Task: See all articles on security & compliance.
Action: Mouse moved to (64, 556)
Screenshot: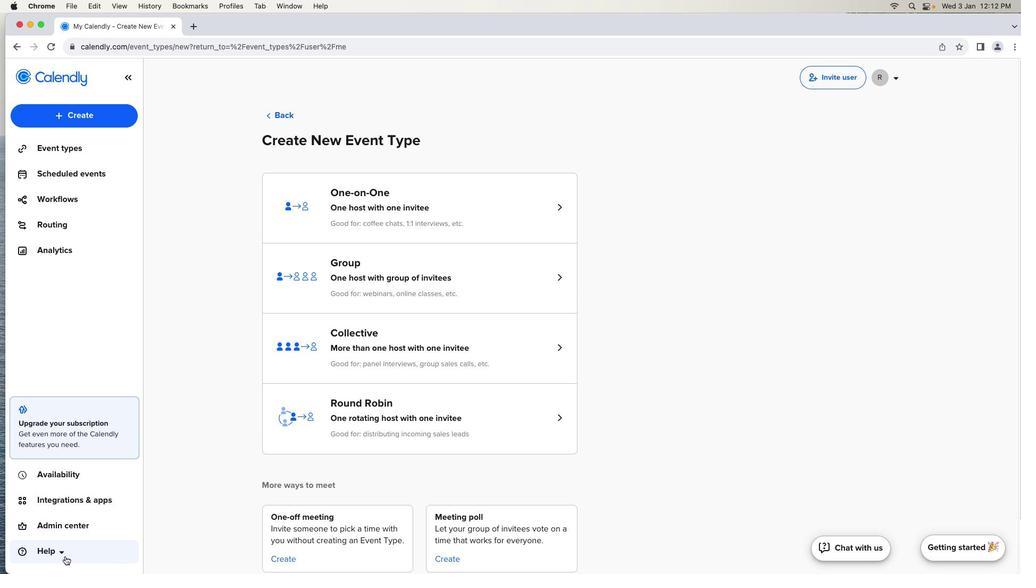 
Action: Mouse pressed left at (64, 556)
Screenshot: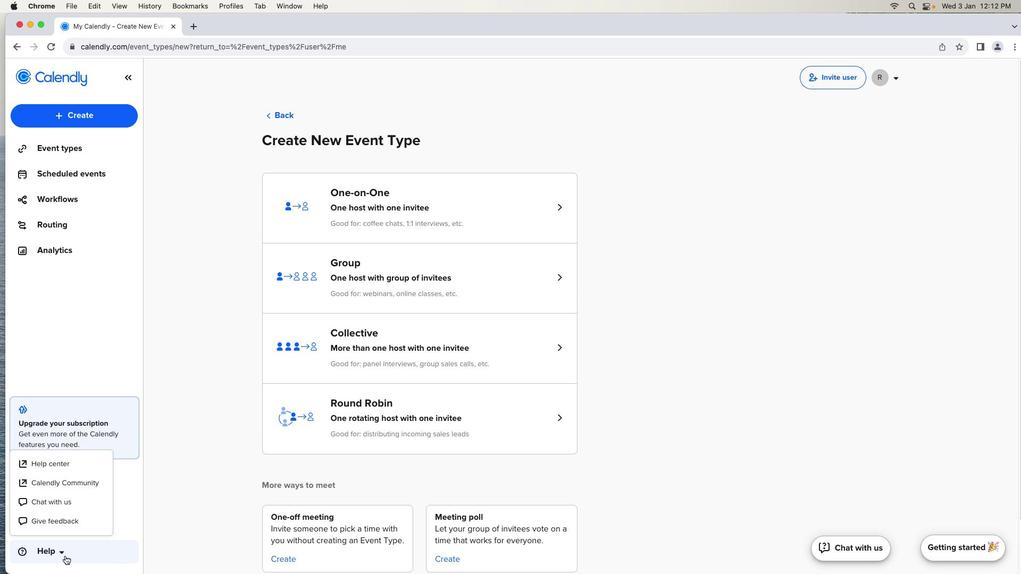 
Action: Mouse moved to (55, 466)
Screenshot: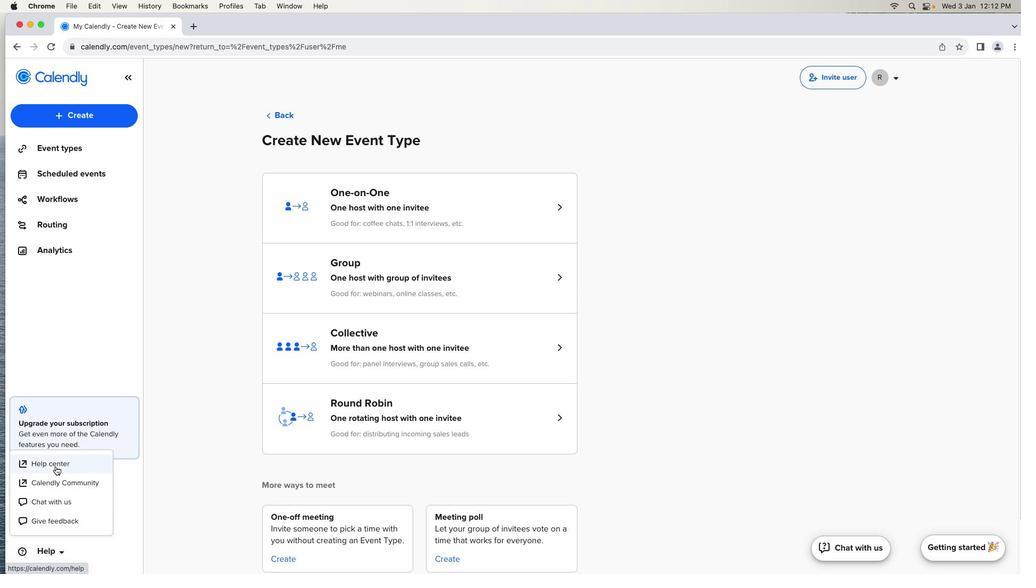 
Action: Mouse pressed left at (55, 466)
Screenshot: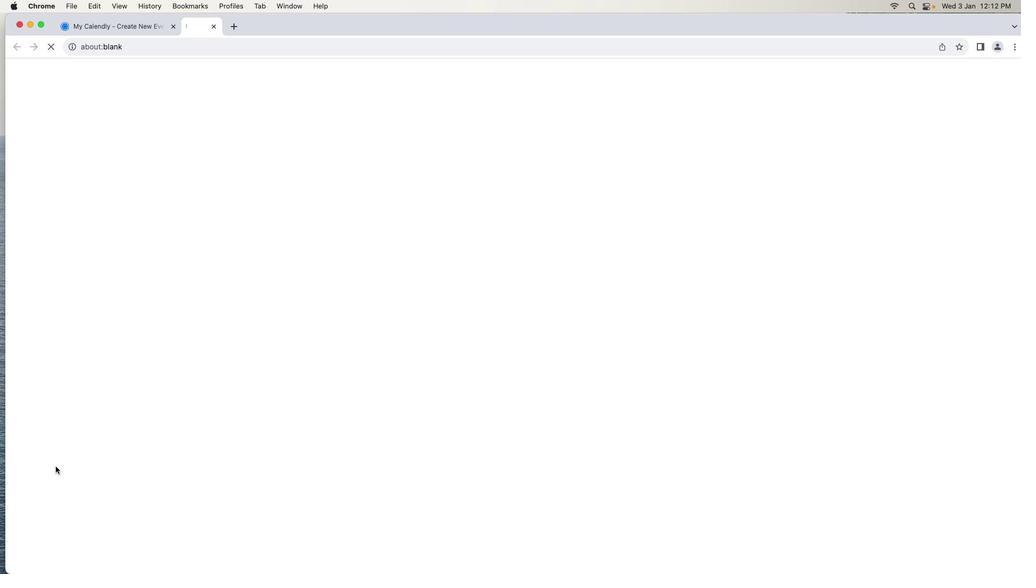 
Action: Mouse moved to (189, 445)
Screenshot: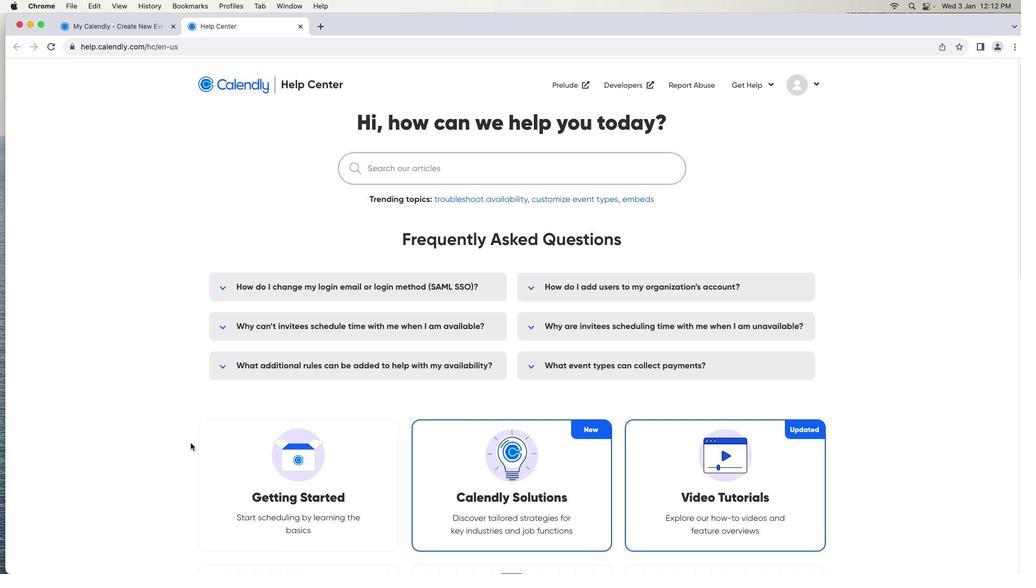 
Action: Mouse scrolled (189, 445) with delta (0, 0)
Screenshot: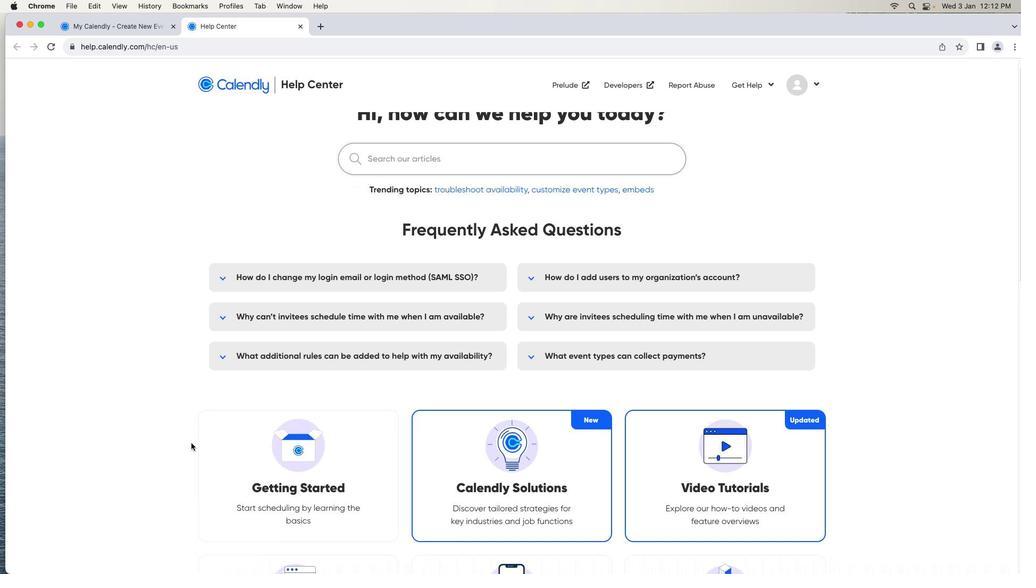 
Action: Mouse moved to (189, 444)
Screenshot: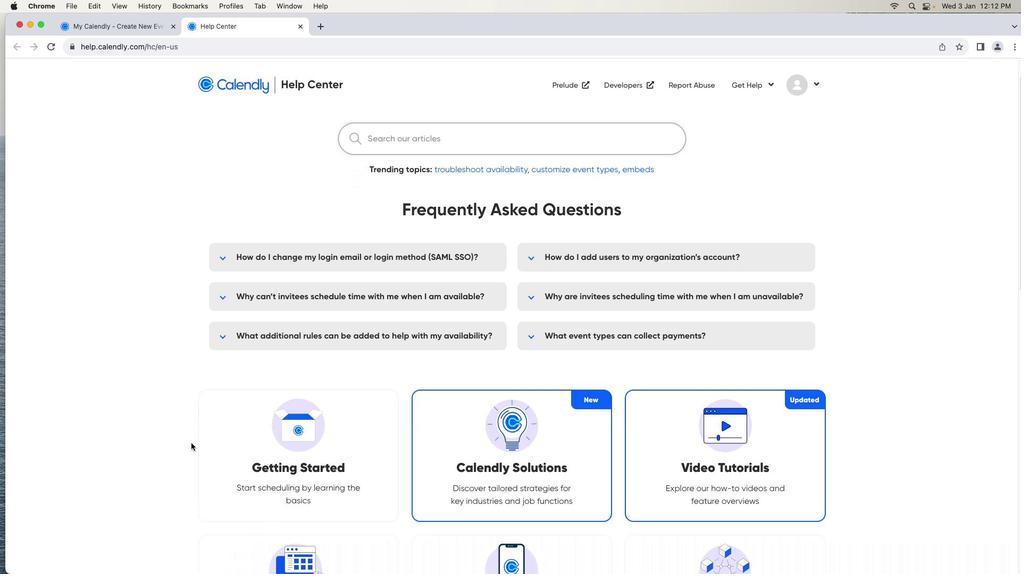 
Action: Mouse scrolled (189, 444) with delta (0, 0)
Screenshot: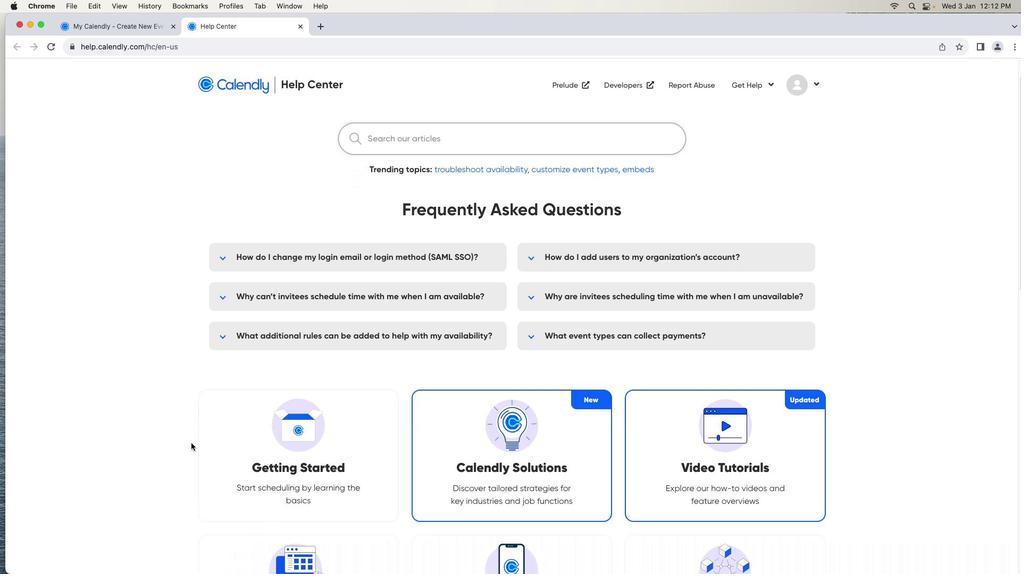 
Action: Mouse moved to (190, 443)
Screenshot: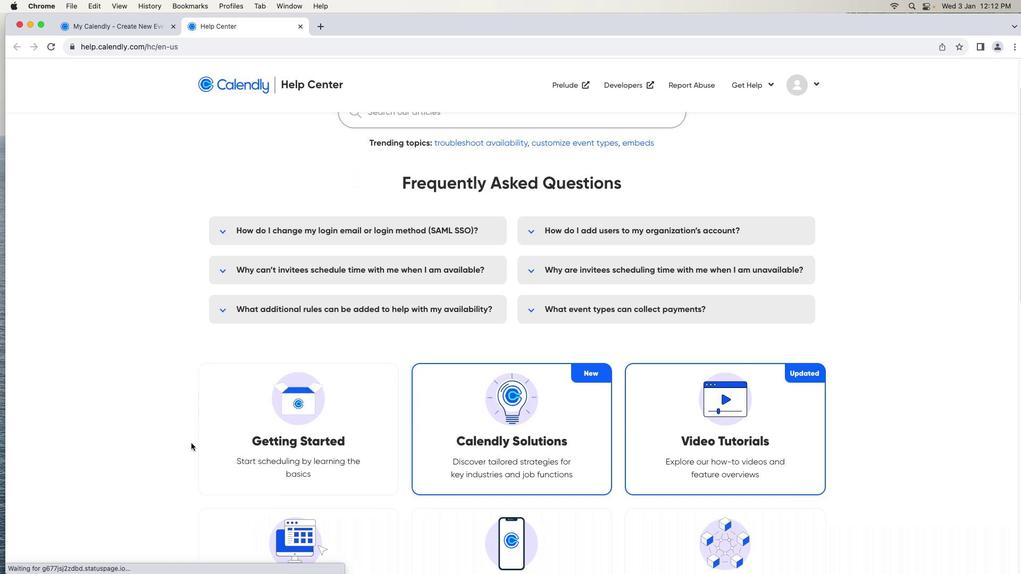 
Action: Mouse scrolled (190, 443) with delta (0, 0)
Screenshot: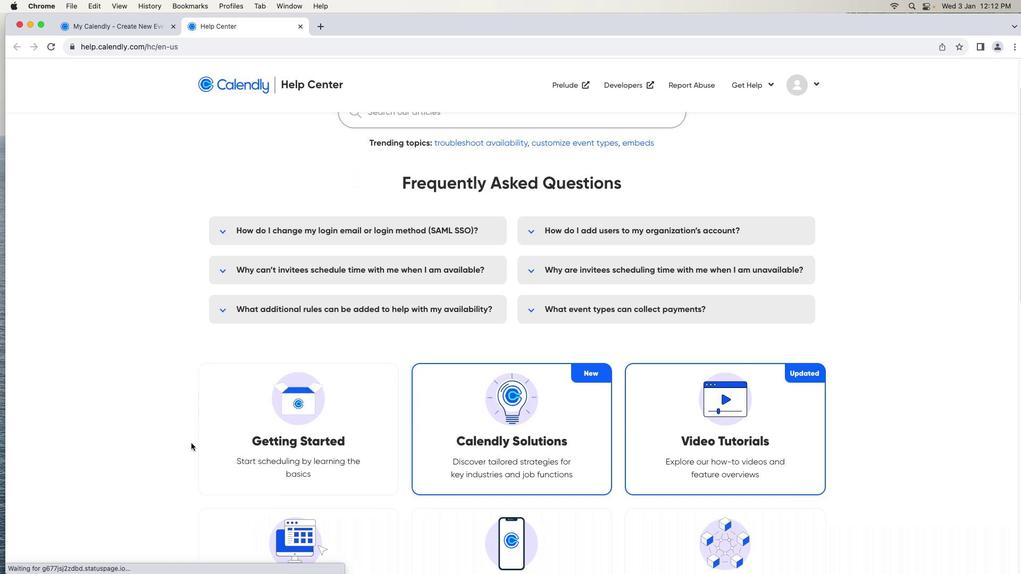 
Action: Mouse moved to (190, 443)
Screenshot: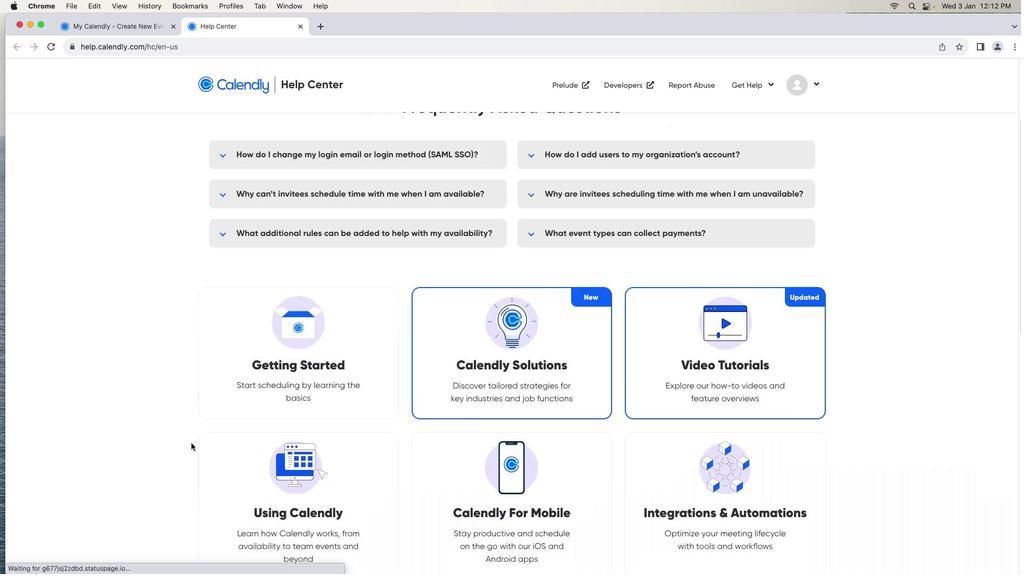 
Action: Mouse scrolled (190, 443) with delta (0, -1)
Screenshot: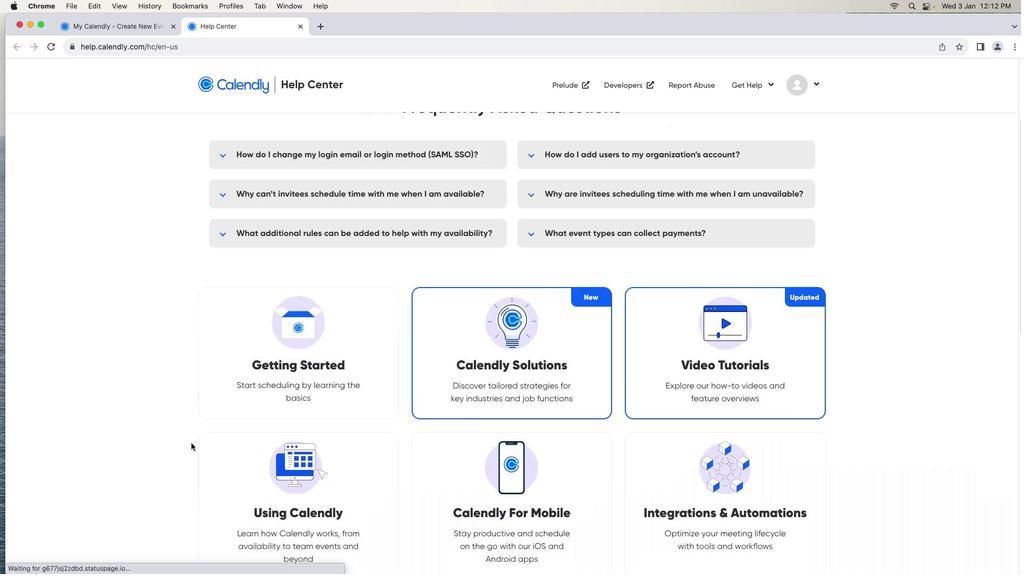 
Action: Mouse moved to (191, 443)
Screenshot: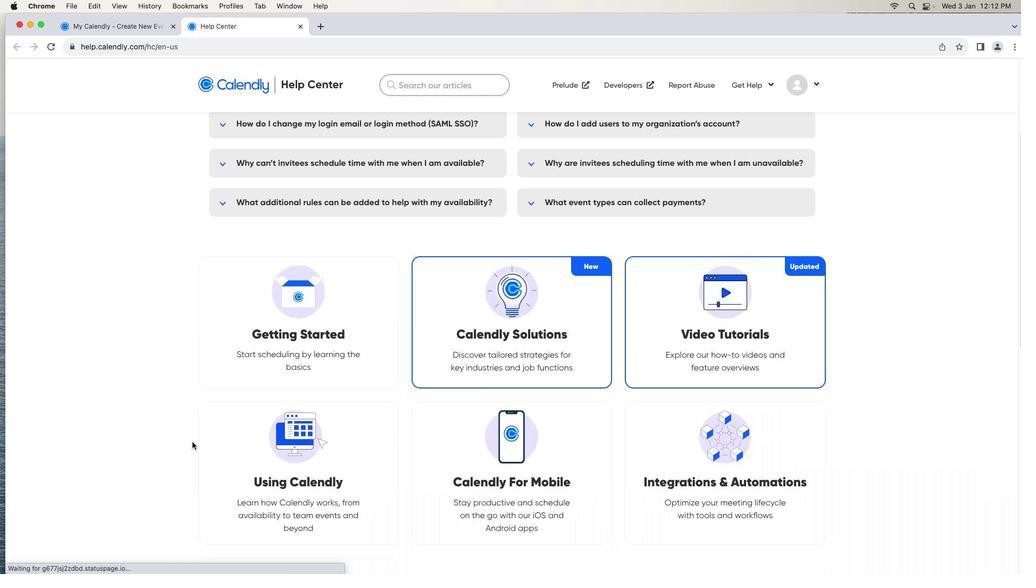
Action: Mouse scrolled (191, 443) with delta (0, -1)
Screenshot: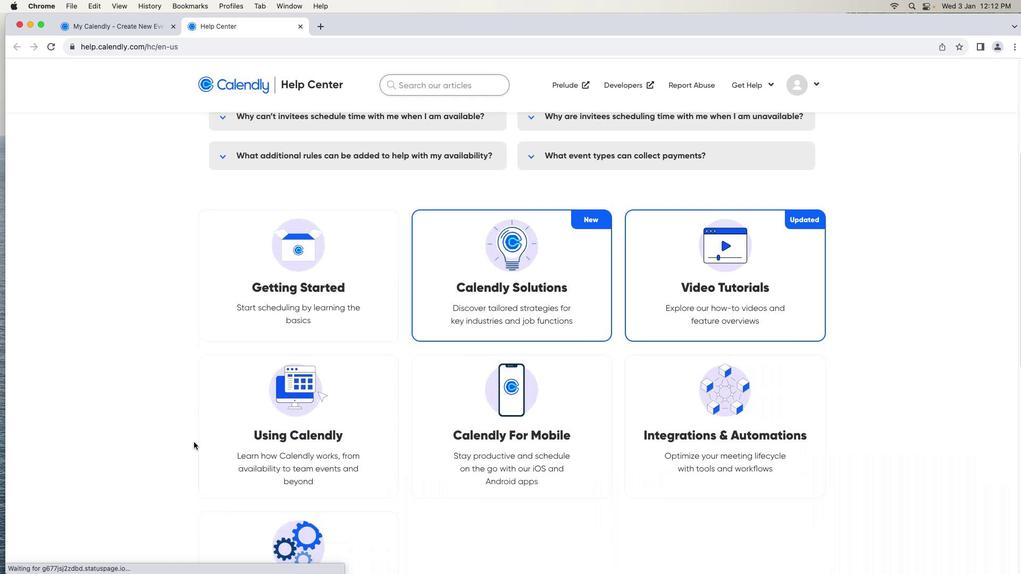 
Action: Mouse scrolled (191, 443) with delta (0, -1)
Screenshot: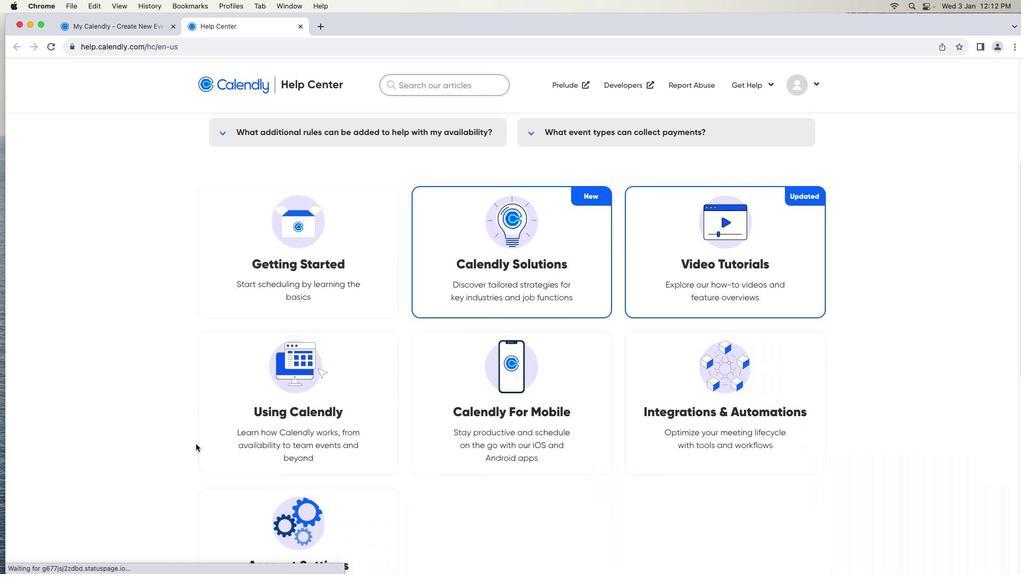 
Action: Mouse moved to (196, 444)
Screenshot: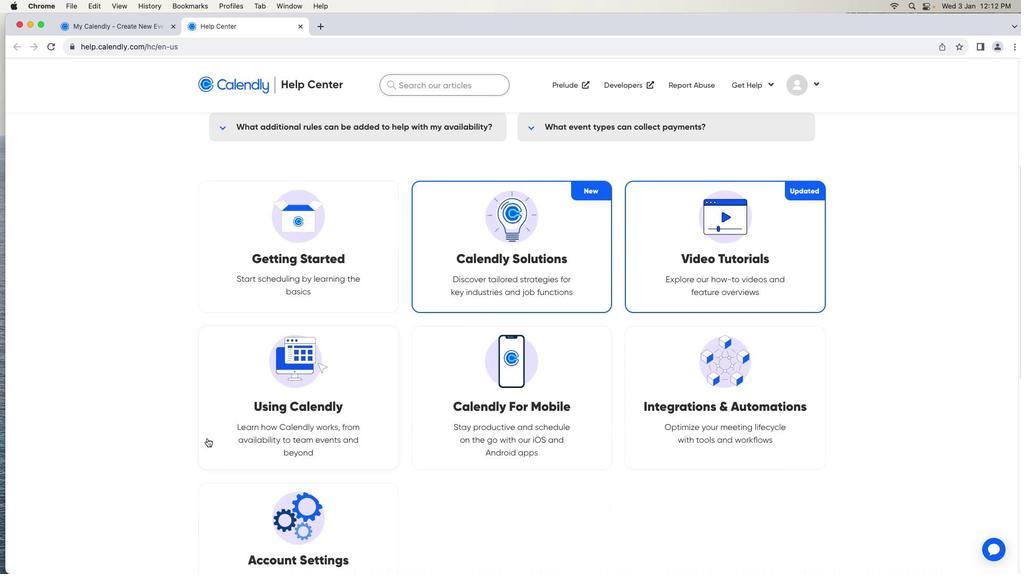 
Action: Mouse scrolled (196, 444) with delta (0, 0)
Screenshot: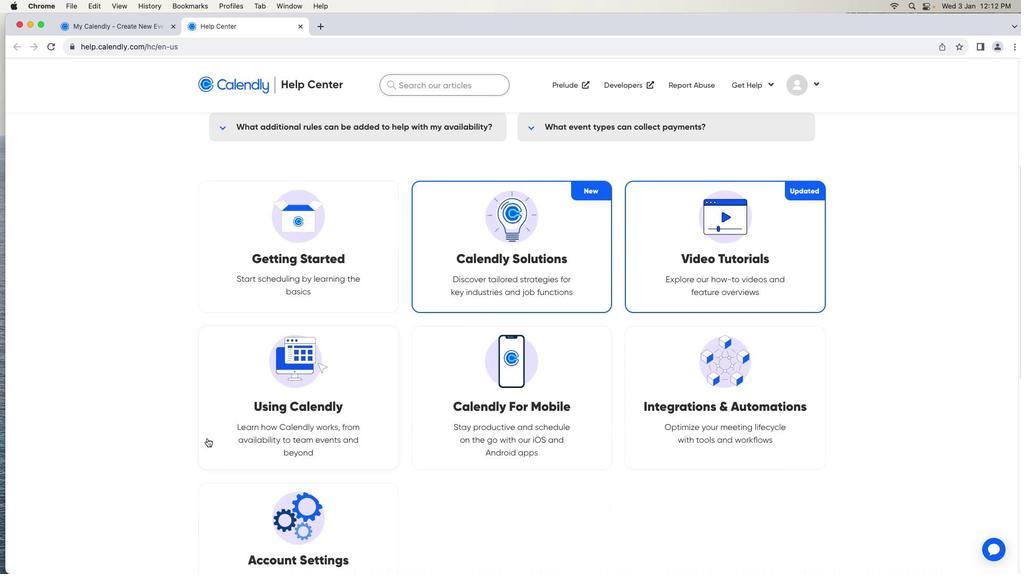 
Action: Mouse moved to (203, 440)
Screenshot: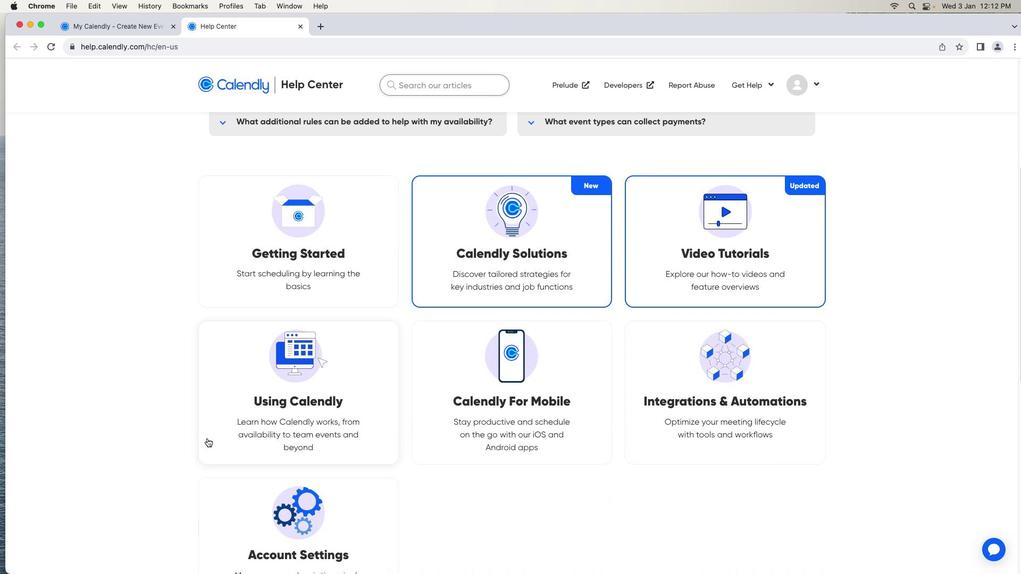 
Action: Mouse scrolled (203, 440) with delta (0, 0)
Screenshot: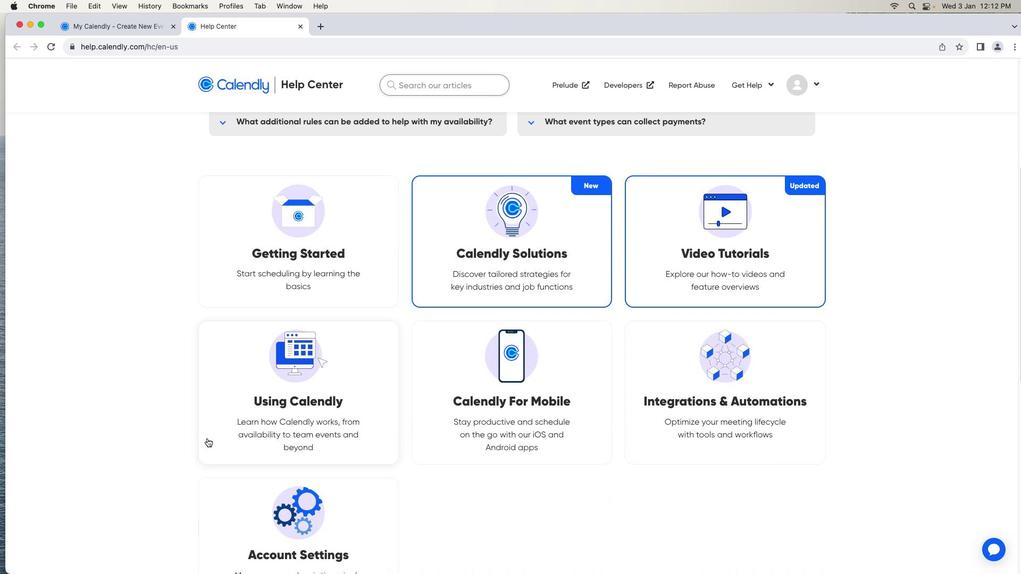 
Action: Mouse moved to (206, 438)
Screenshot: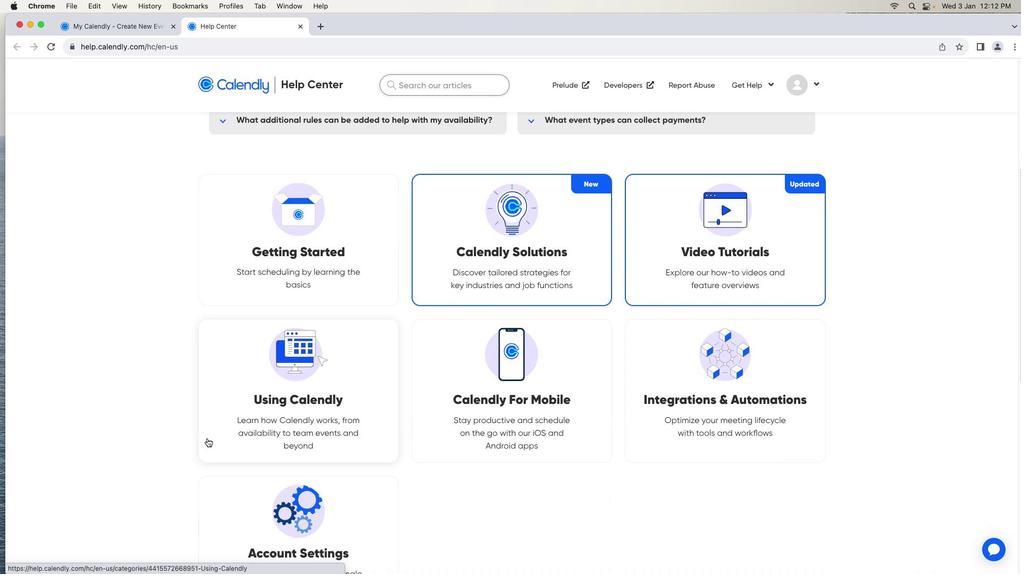 
Action: Mouse scrolled (206, 438) with delta (0, 0)
Screenshot: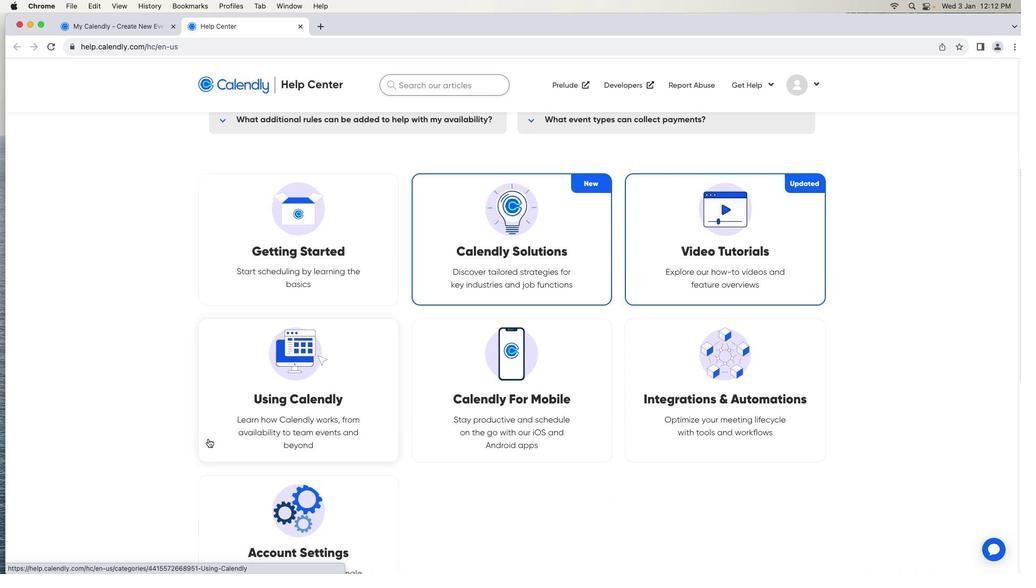 
Action: Mouse moved to (286, 507)
Screenshot: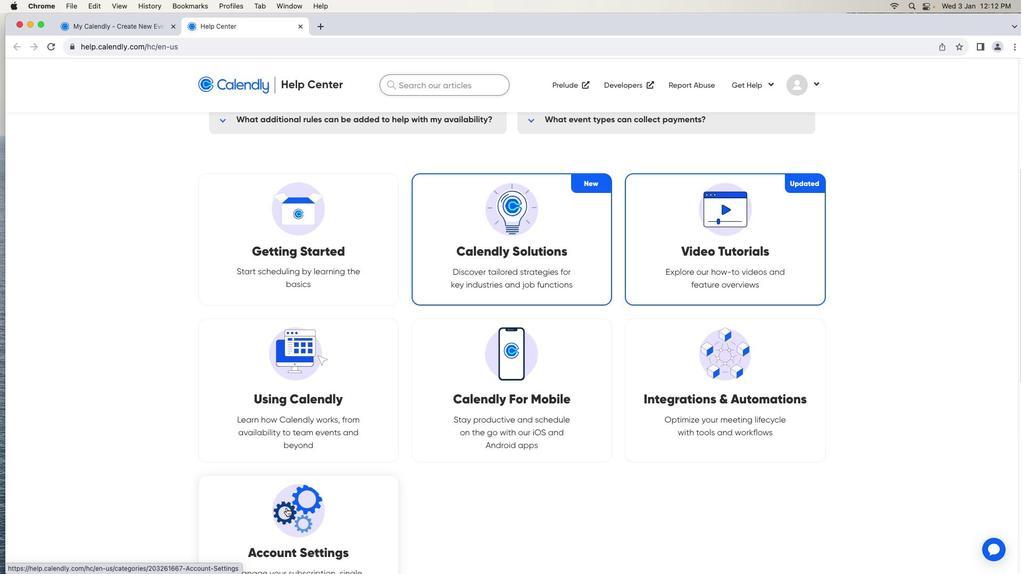
Action: Mouse pressed left at (286, 507)
Screenshot: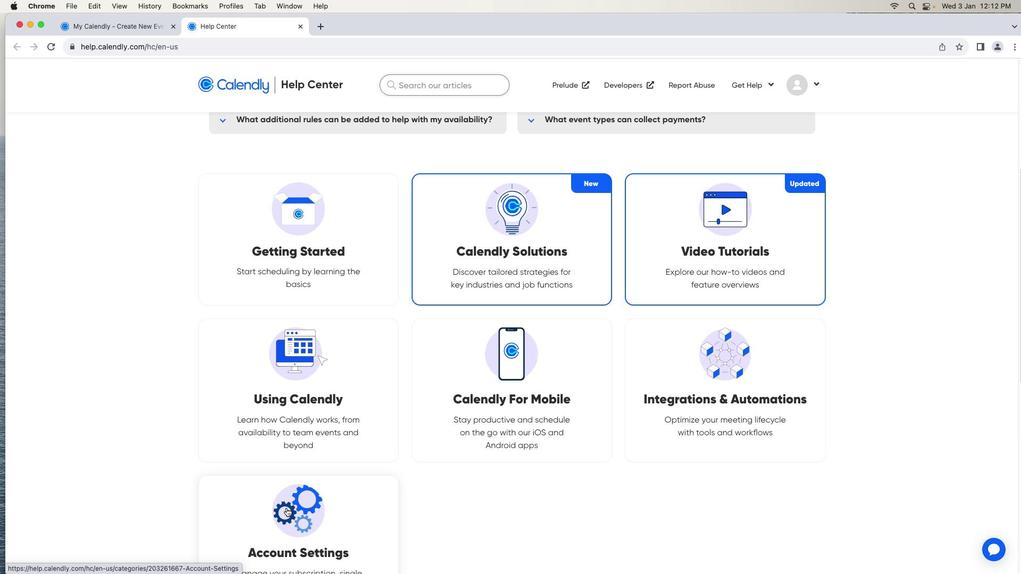 
Action: Mouse moved to (314, 458)
Screenshot: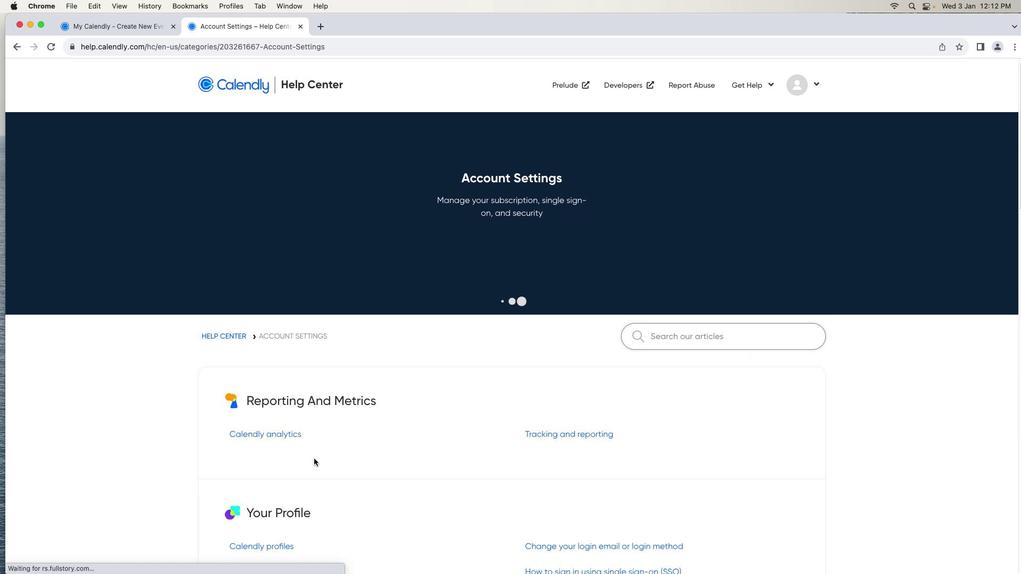 
Action: Mouse scrolled (314, 458) with delta (0, 0)
Screenshot: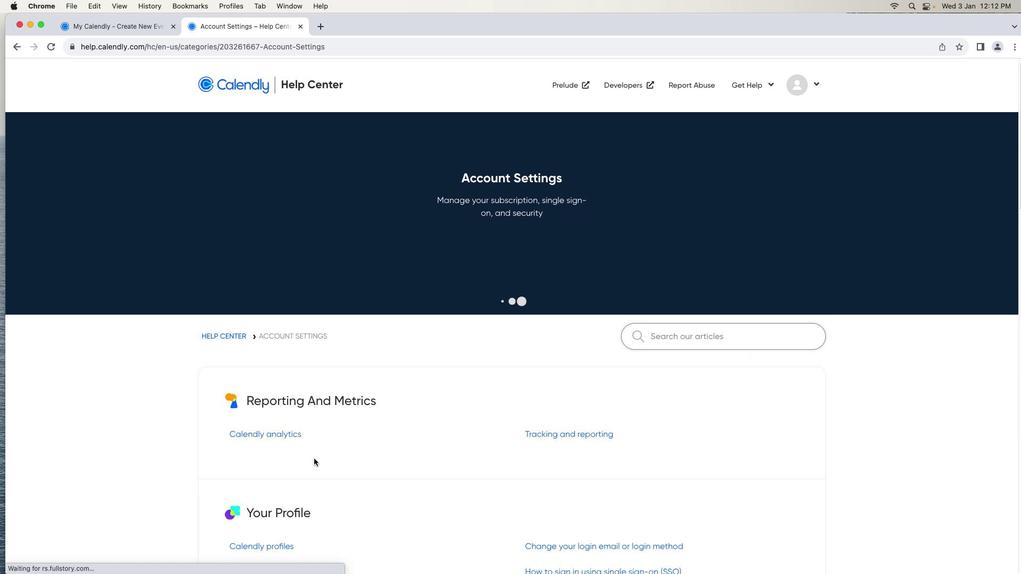 
Action: Mouse moved to (314, 458)
Screenshot: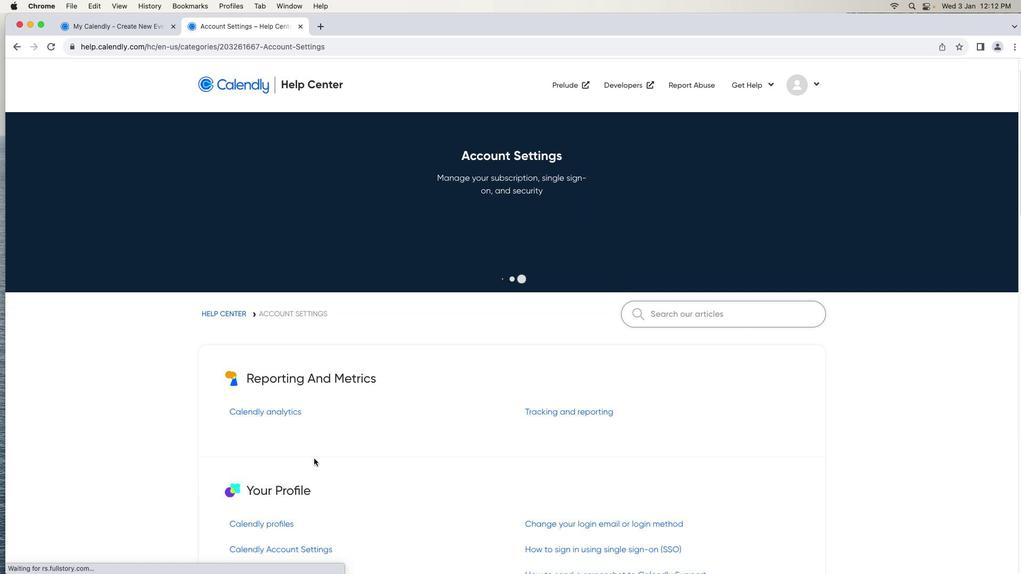 
Action: Mouse scrolled (314, 458) with delta (0, 0)
Screenshot: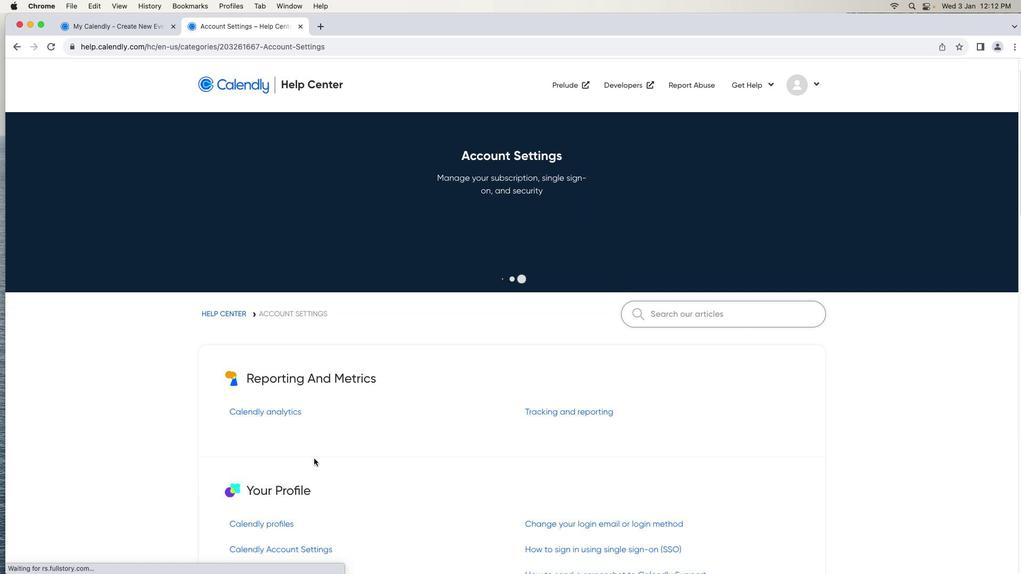 
Action: Mouse moved to (313, 459)
Screenshot: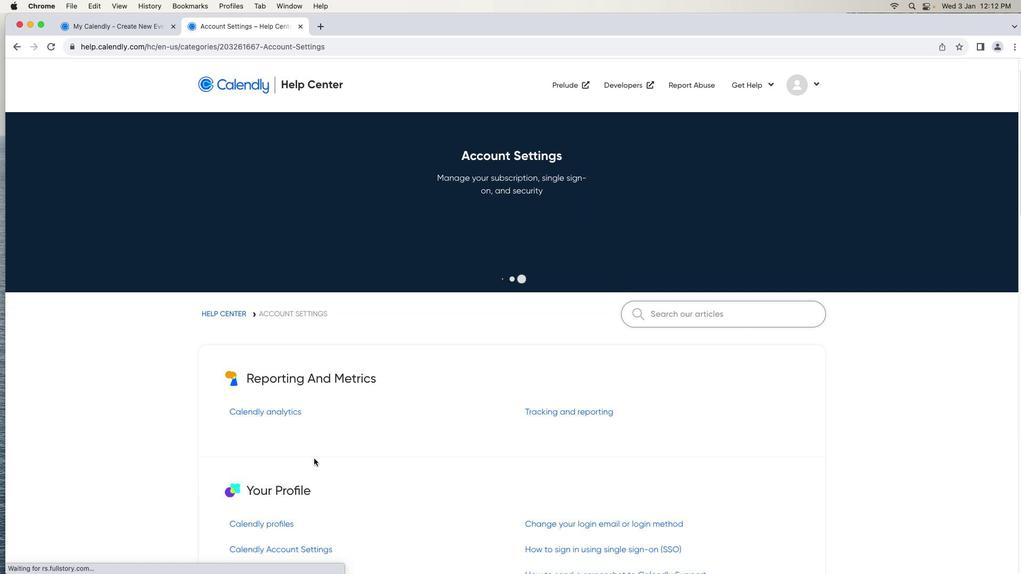 
Action: Mouse scrolled (313, 459) with delta (0, 0)
Screenshot: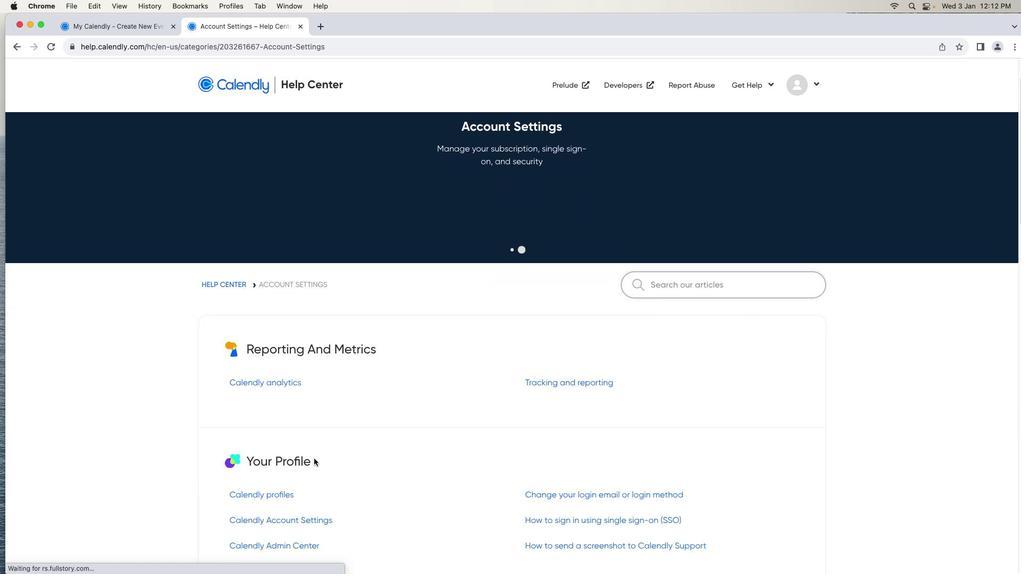 
Action: Mouse scrolled (313, 459) with delta (0, -1)
Screenshot: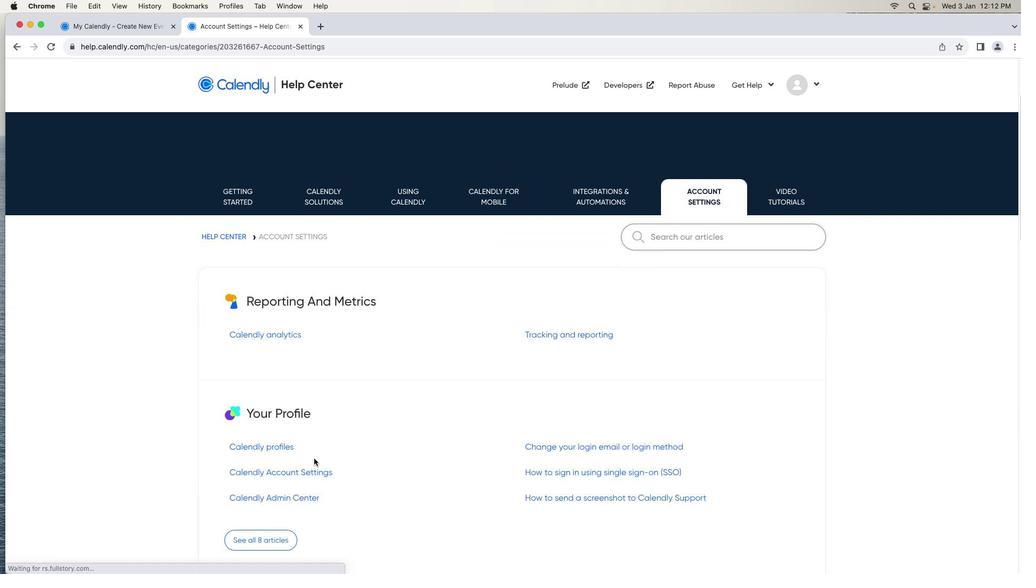 
Action: Mouse scrolled (313, 459) with delta (0, -1)
Screenshot: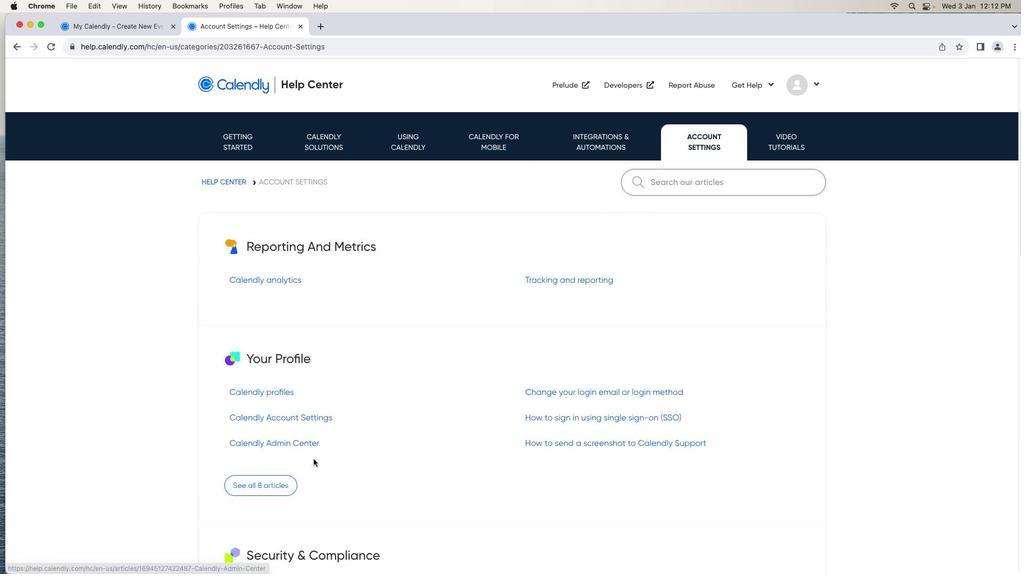 
Action: Mouse scrolled (313, 459) with delta (0, -1)
Screenshot: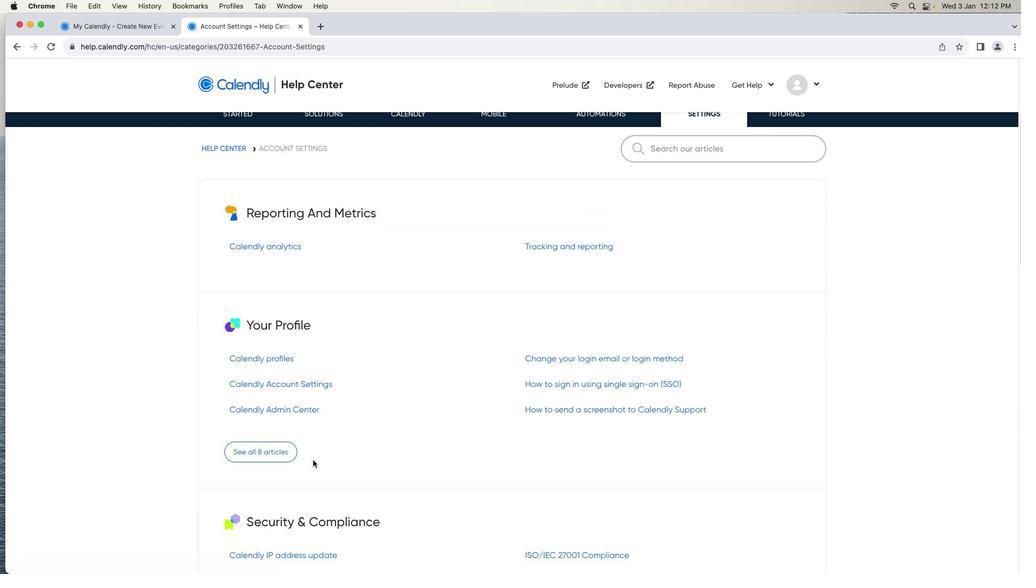 
Action: Mouse moved to (313, 460)
Screenshot: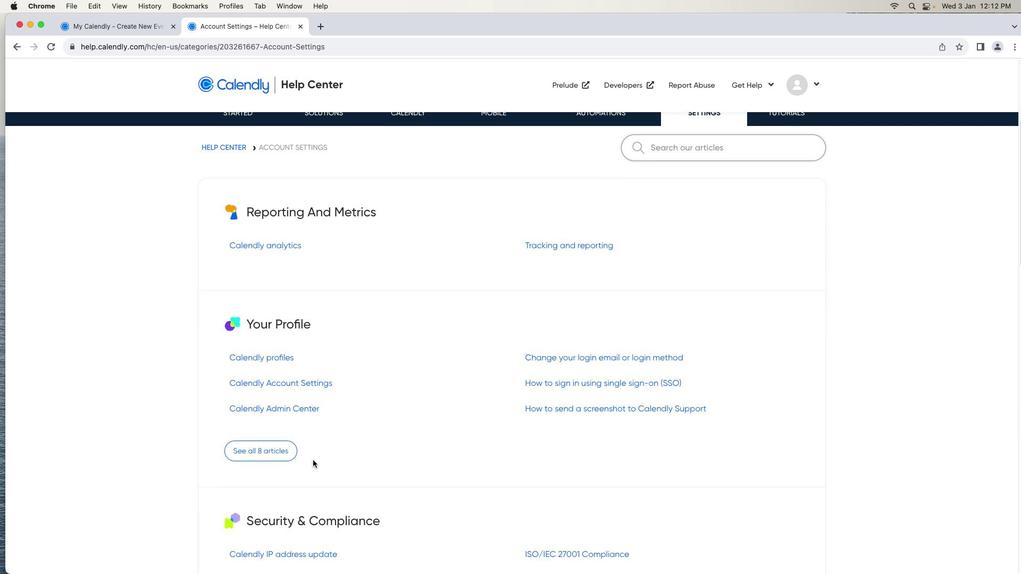 
Action: Mouse scrolled (313, 460) with delta (0, 0)
Screenshot: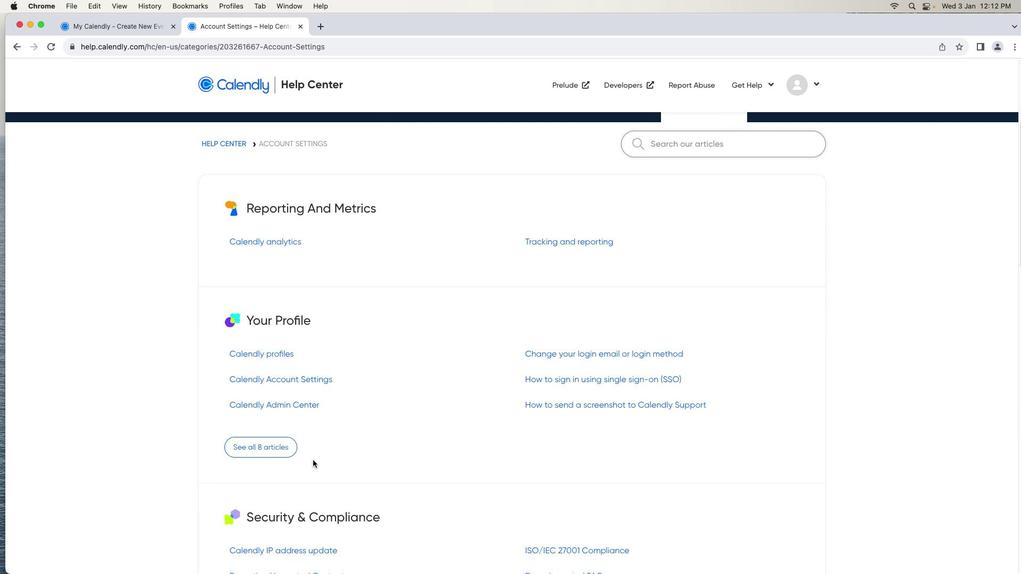
Action: Mouse scrolled (313, 460) with delta (0, 0)
Screenshot: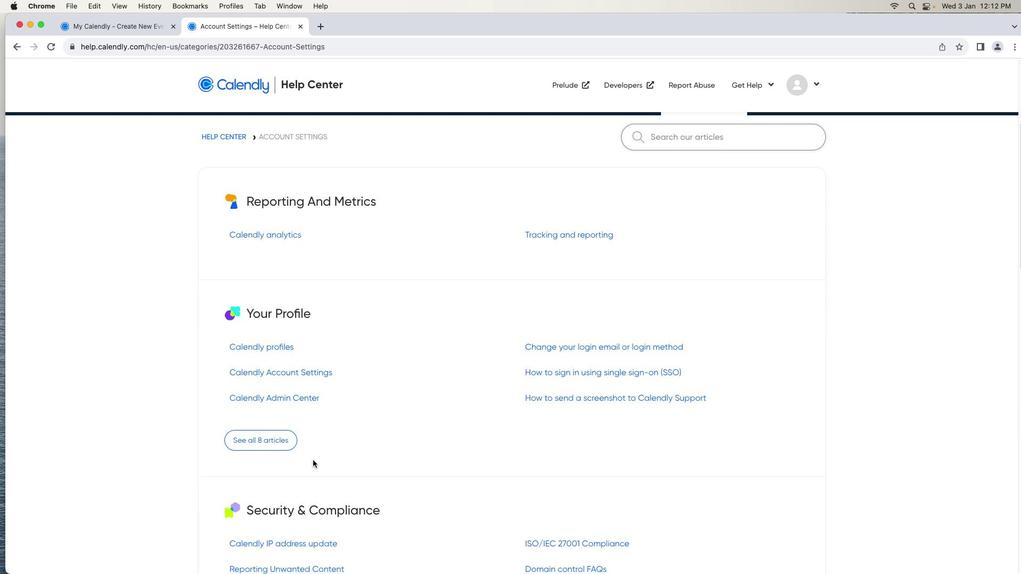 
Action: Mouse scrolled (313, 460) with delta (0, 0)
Screenshot: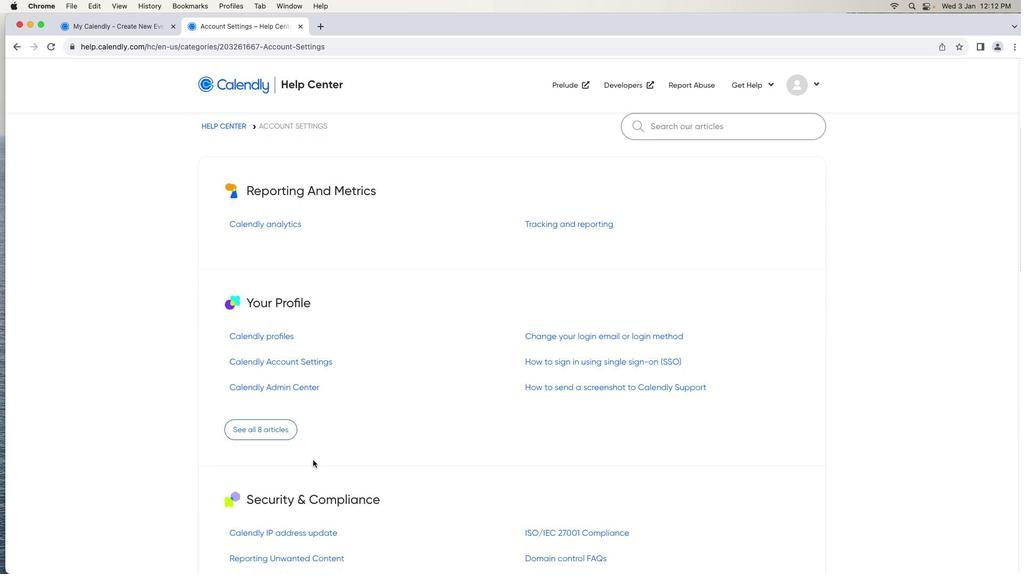 
Action: Mouse scrolled (313, 460) with delta (0, 0)
Screenshot: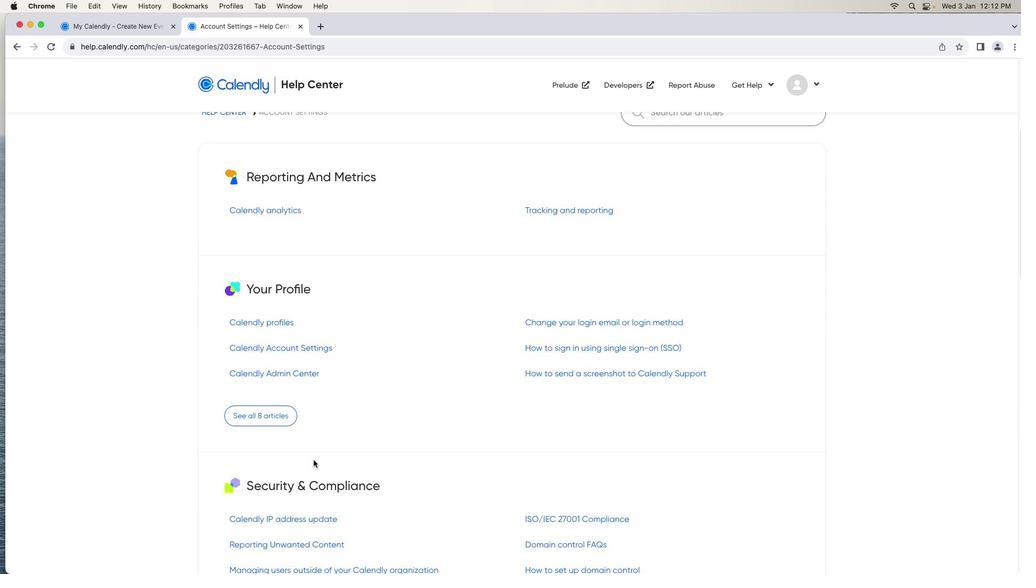 
Action: Mouse scrolled (313, 460) with delta (0, 0)
Screenshot: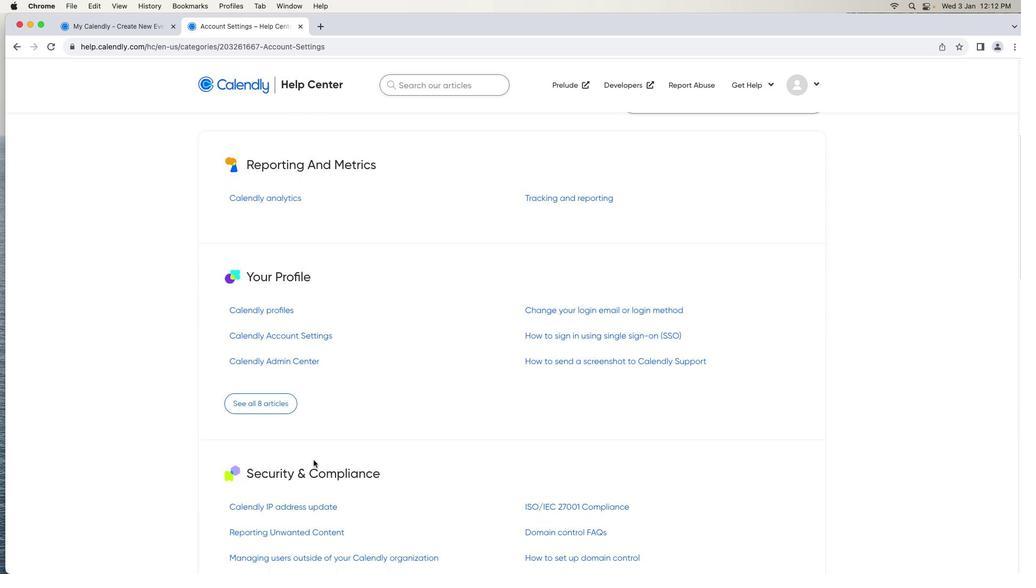 
Action: Mouse moved to (313, 460)
Screenshot: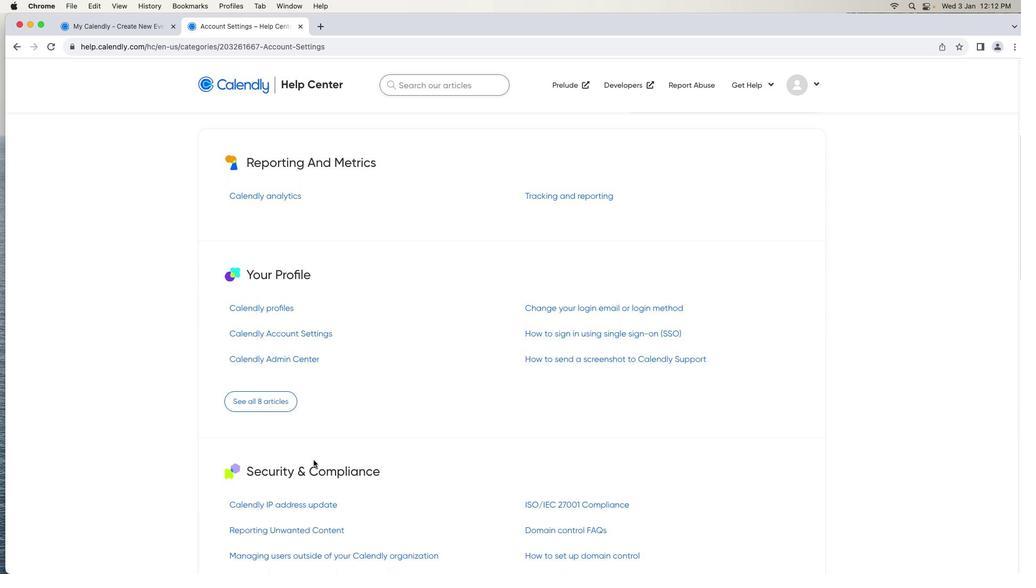 
Action: Mouse scrolled (313, 460) with delta (0, 0)
Screenshot: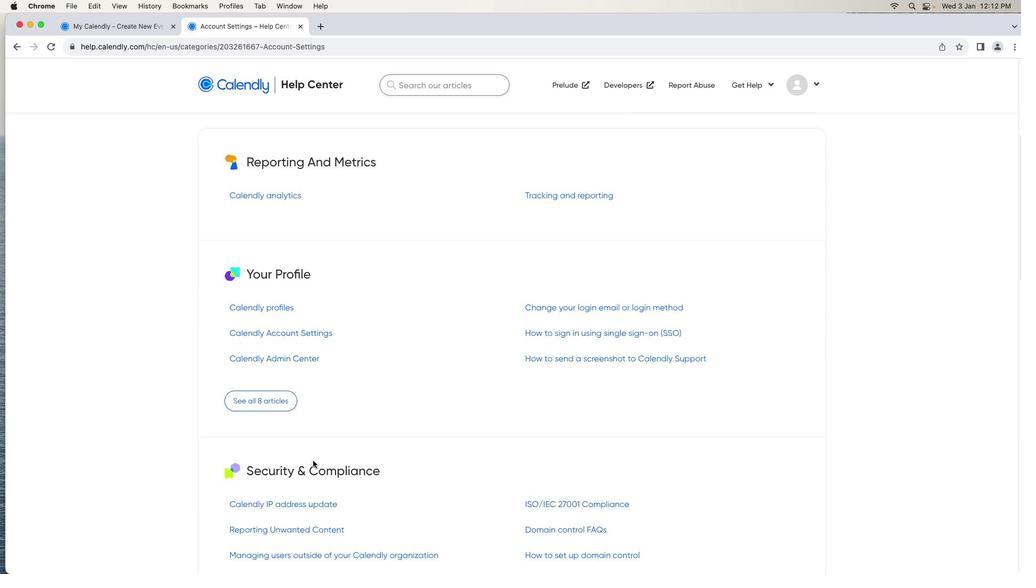 
Action: Mouse moved to (305, 489)
Screenshot: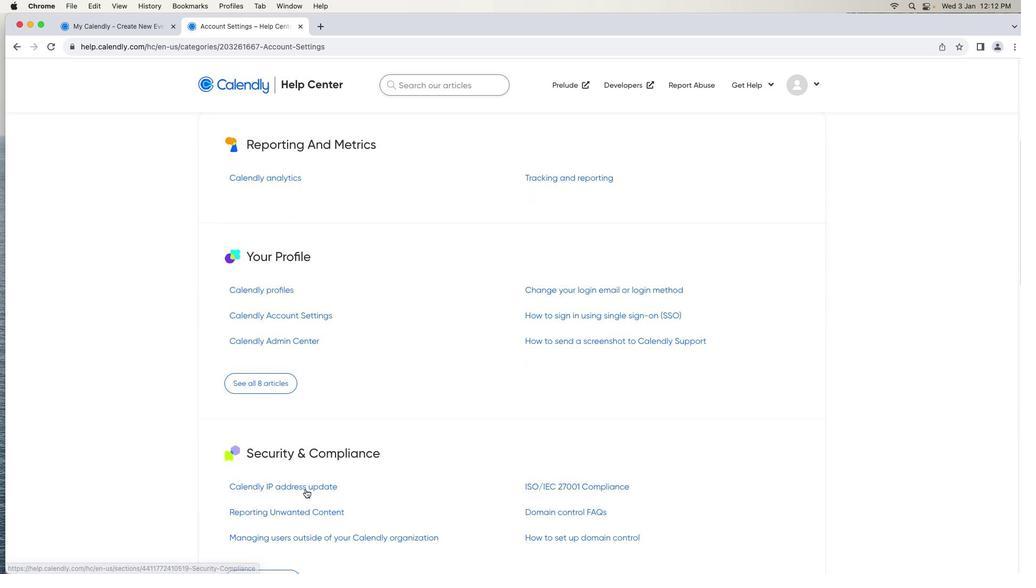 
Action: Mouse scrolled (305, 489) with delta (0, 0)
Screenshot: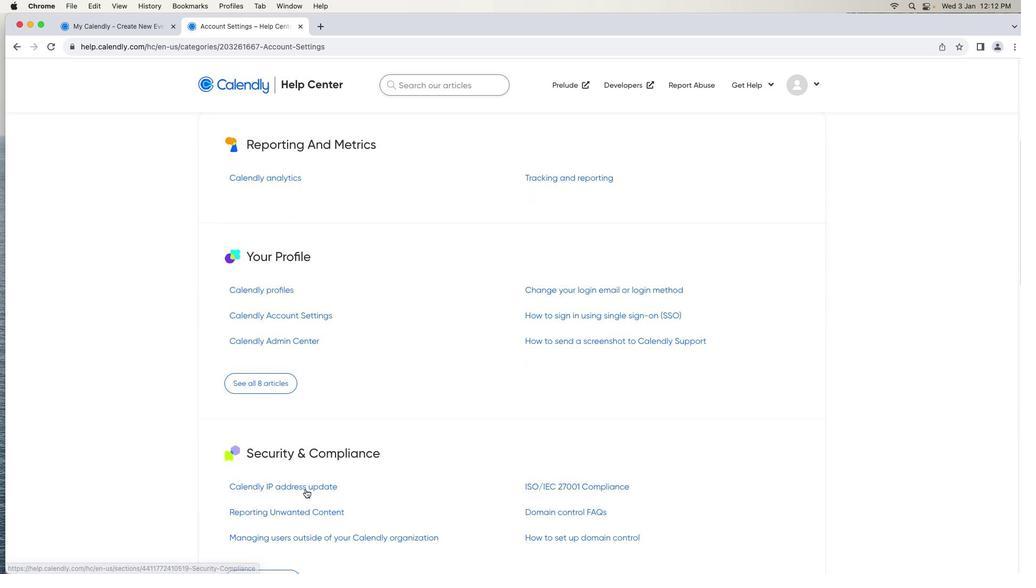 
Action: Mouse moved to (305, 489)
Screenshot: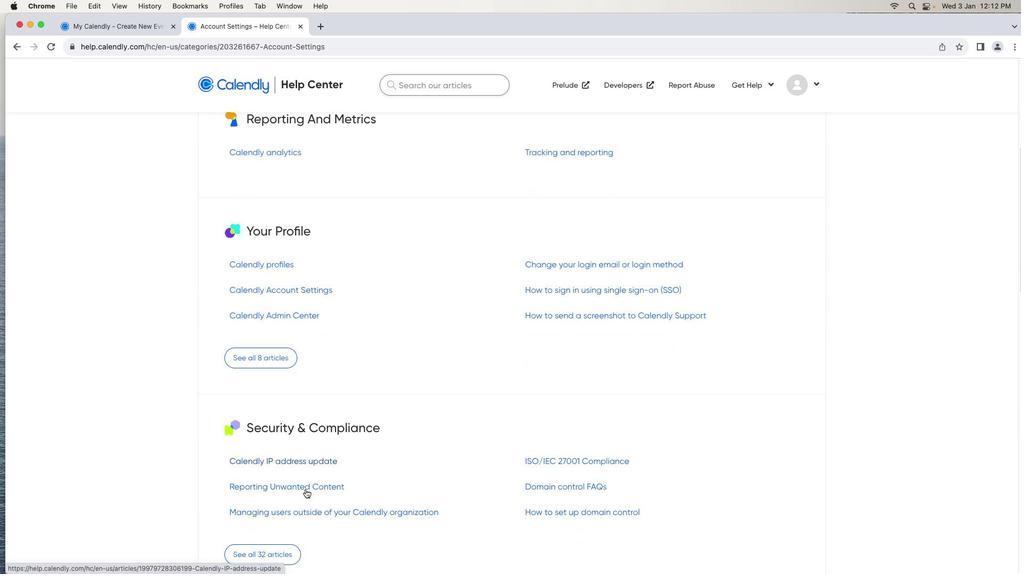 
Action: Mouse scrolled (305, 489) with delta (0, 0)
Screenshot: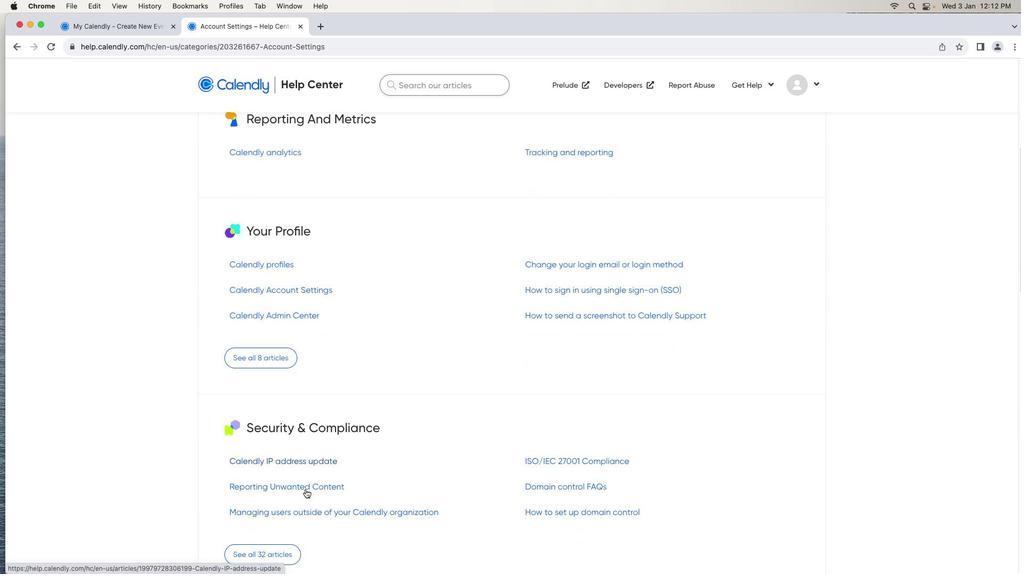 
Action: Mouse moved to (305, 489)
Screenshot: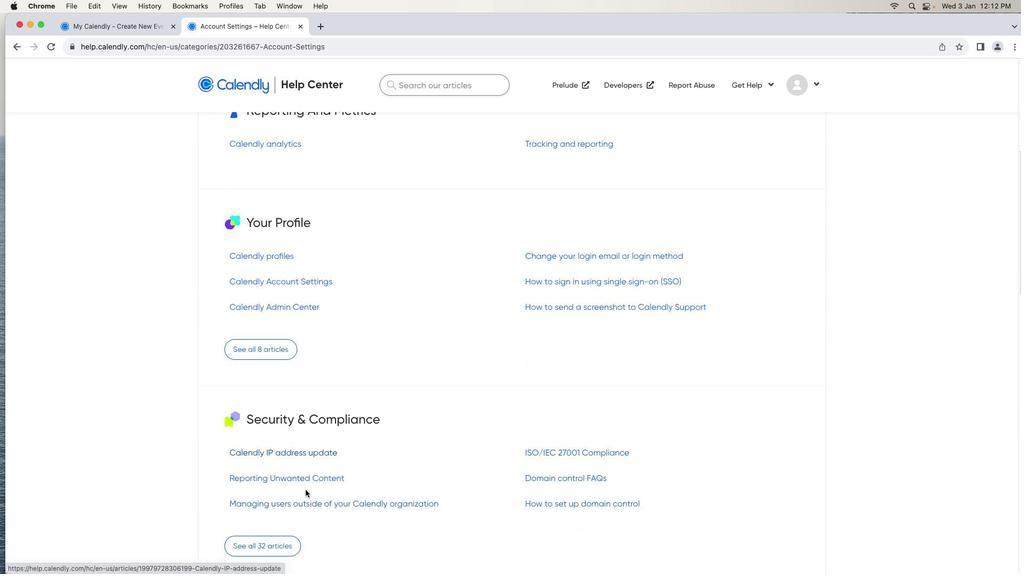
Action: Mouse scrolled (305, 489) with delta (0, 0)
Screenshot: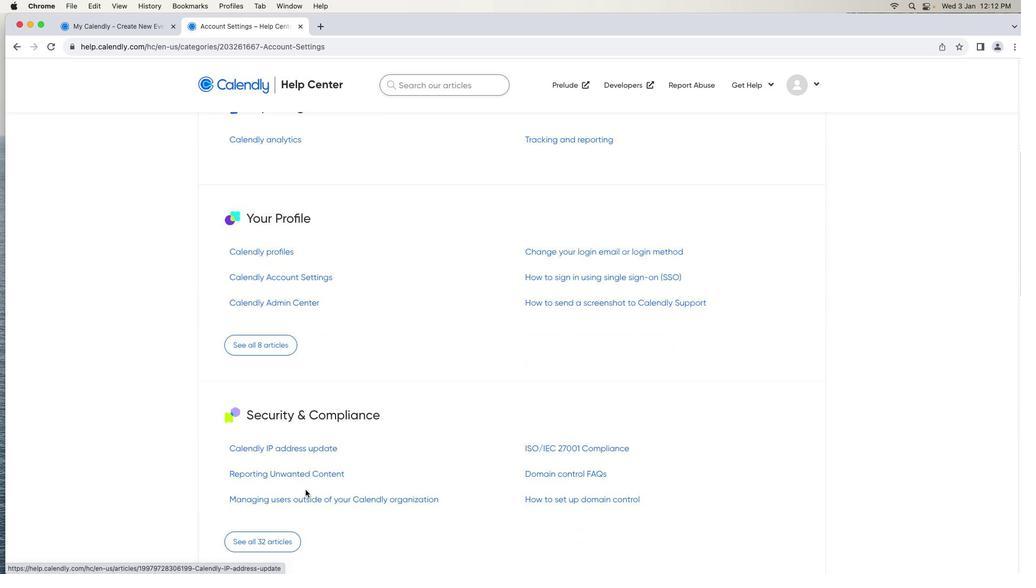 
Action: Mouse moved to (305, 489)
Screenshot: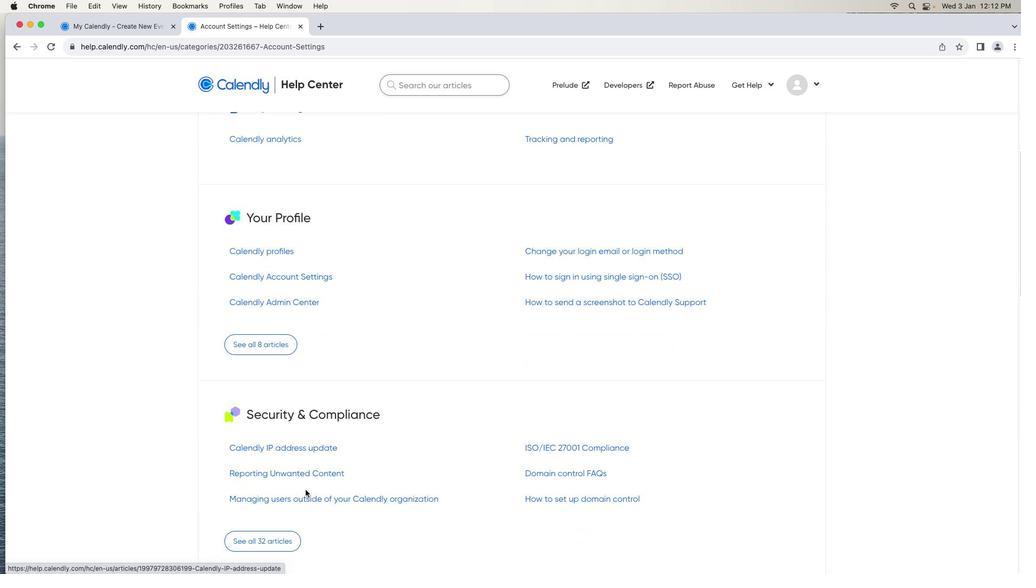 
Action: Mouse scrolled (305, 489) with delta (0, 0)
Screenshot: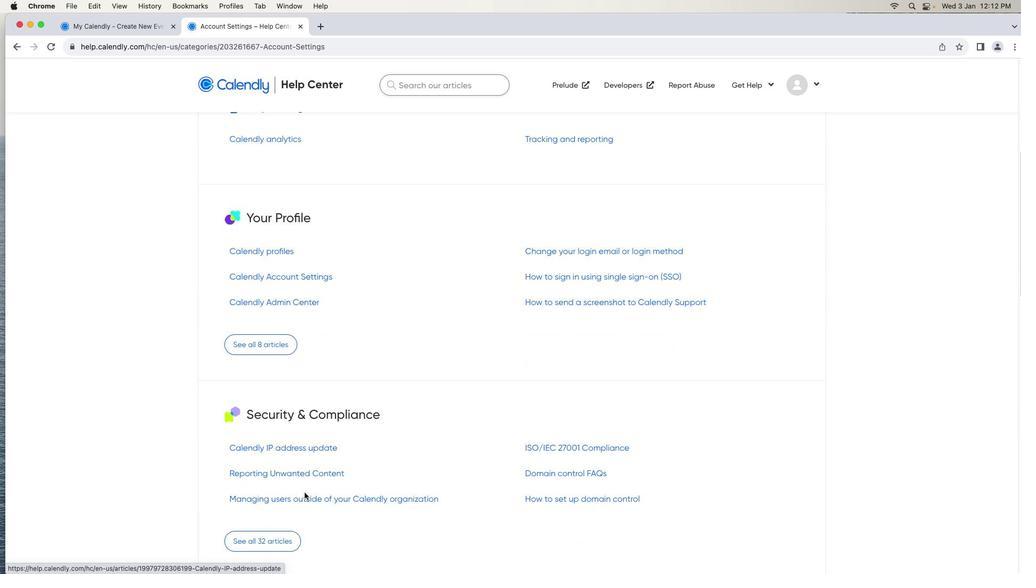 
Action: Mouse moved to (272, 546)
Screenshot: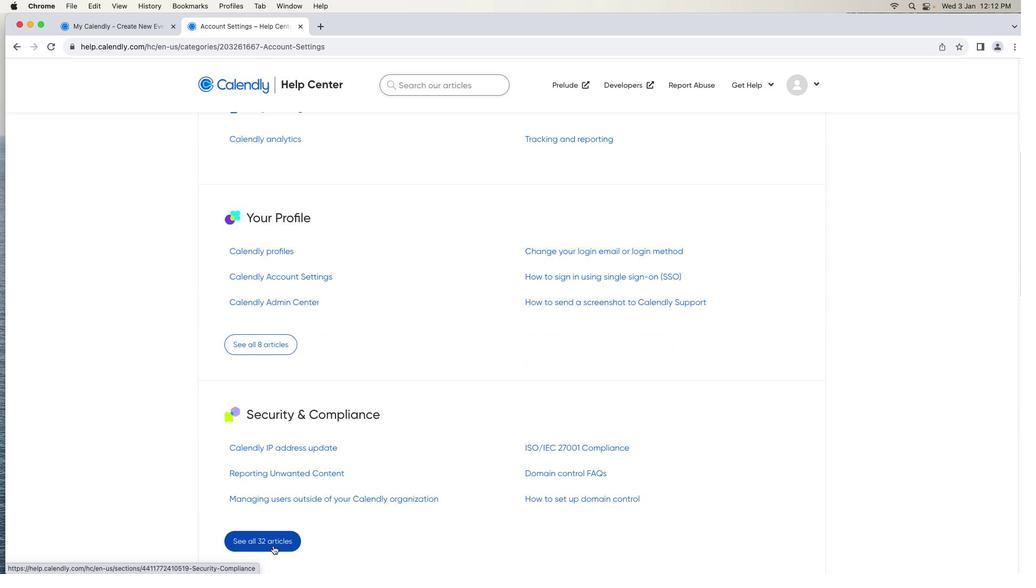 
Action: Mouse pressed left at (272, 546)
Screenshot: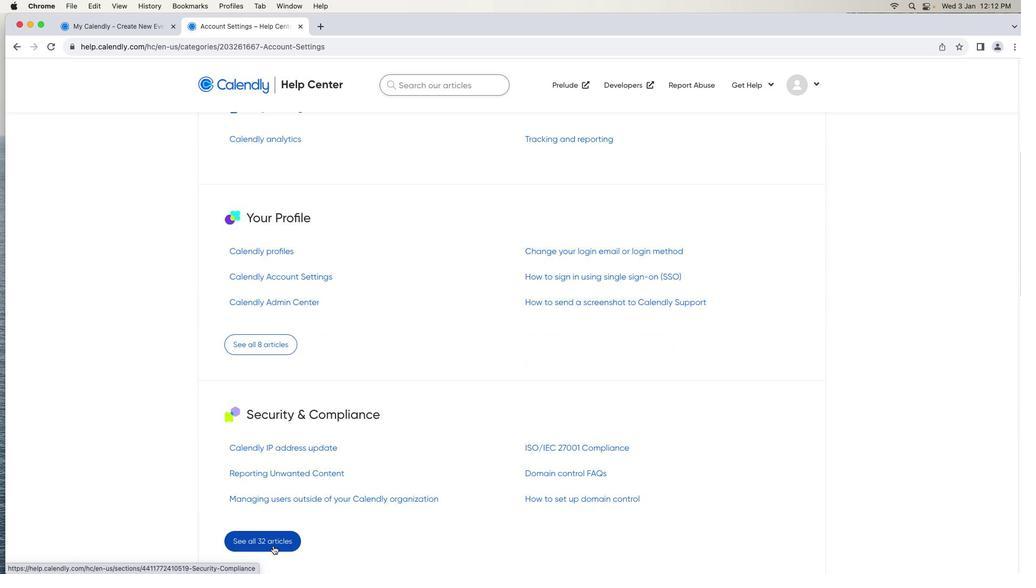 
Action: Mouse moved to (281, 537)
Screenshot: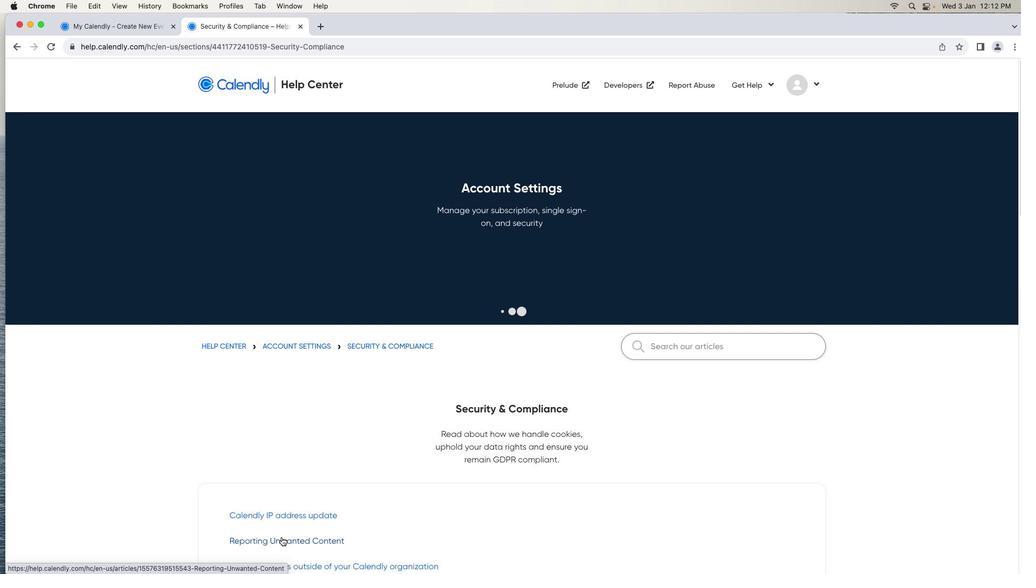
Action: Mouse scrolled (281, 537) with delta (0, 0)
Screenshot: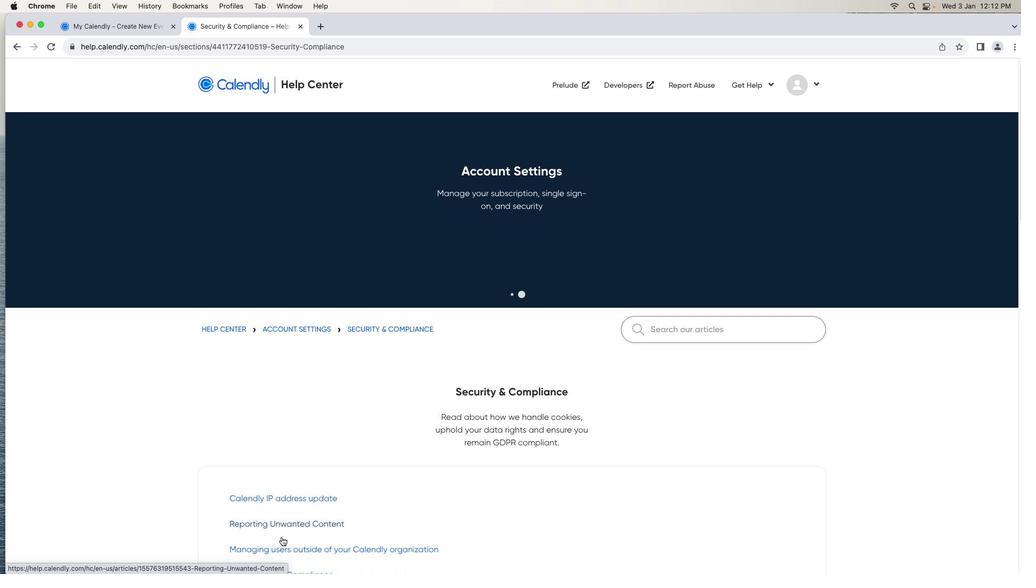 
Action: Mouse scrolled (281, 537) with delta (0, 0)
Screenshot: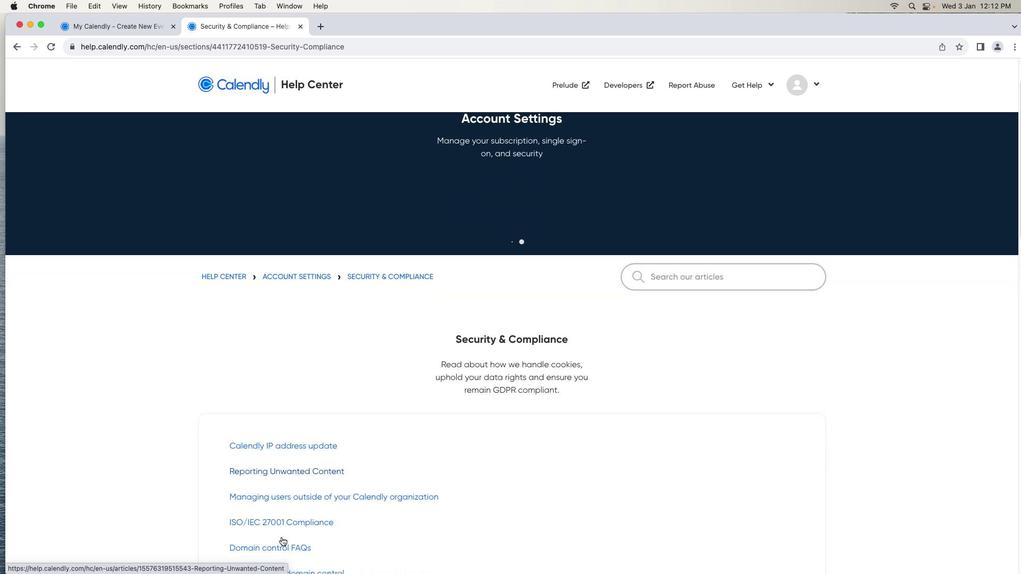 
Action: Mouse scrolled (281, 537) with delta (0, -1)
Screenshot: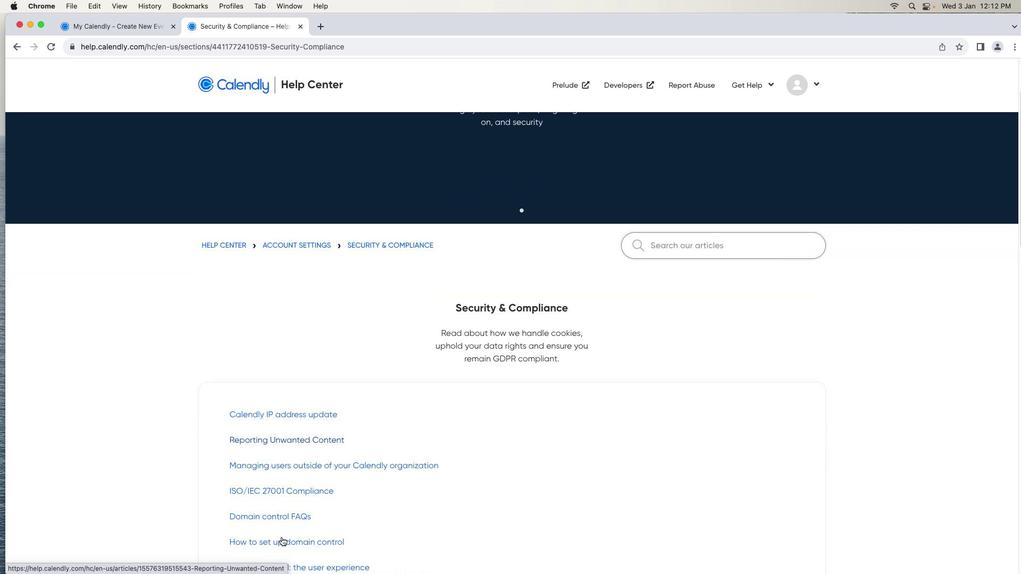 
Action: Mouse scrolled (281, 537) with delta (0, -1)
Screenshot: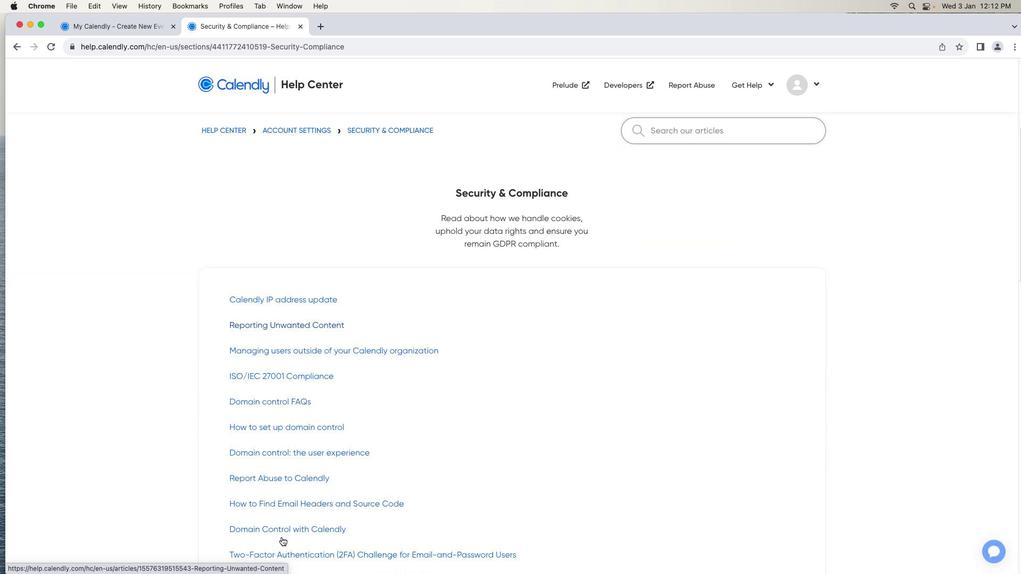 
Action: Mouse scrolled (281, 537) with delta (0, -1)
Screenshot: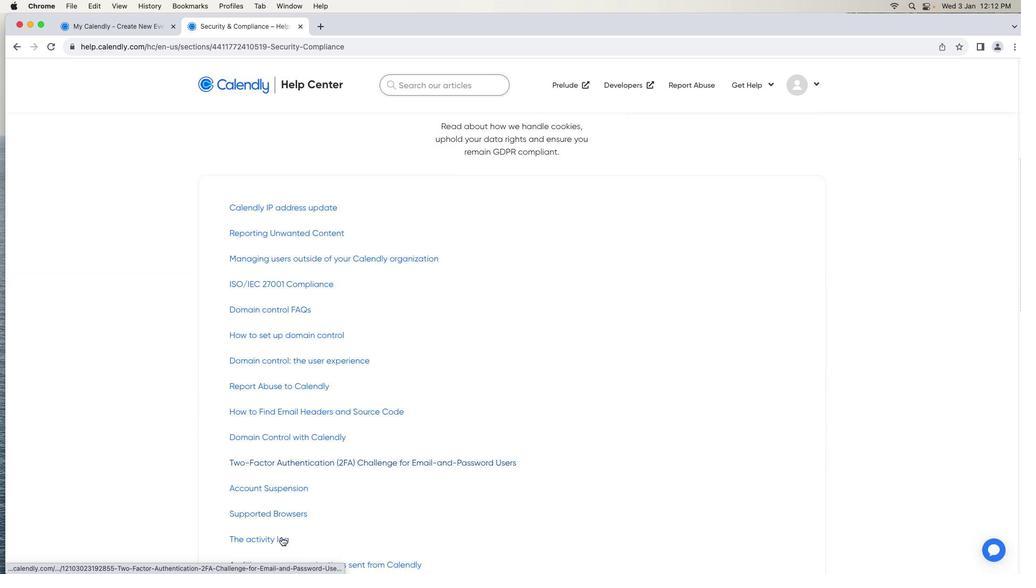 
Action: Mouse scrolled (281, 537) with delta (0, -2)
Screenshot: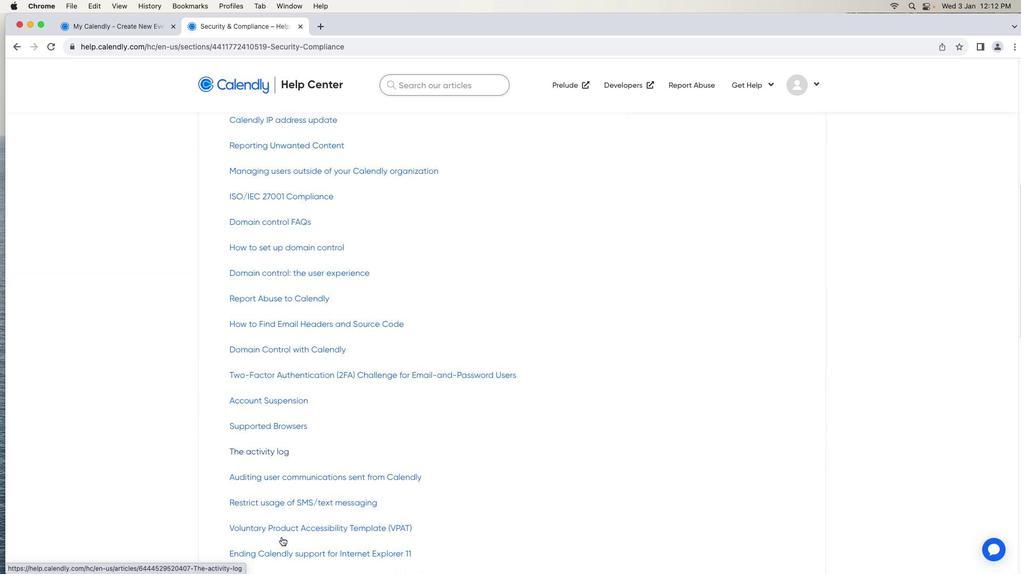 
Action: Mouse scrolled (281, 537) with delta (0, -2)
Screenshot: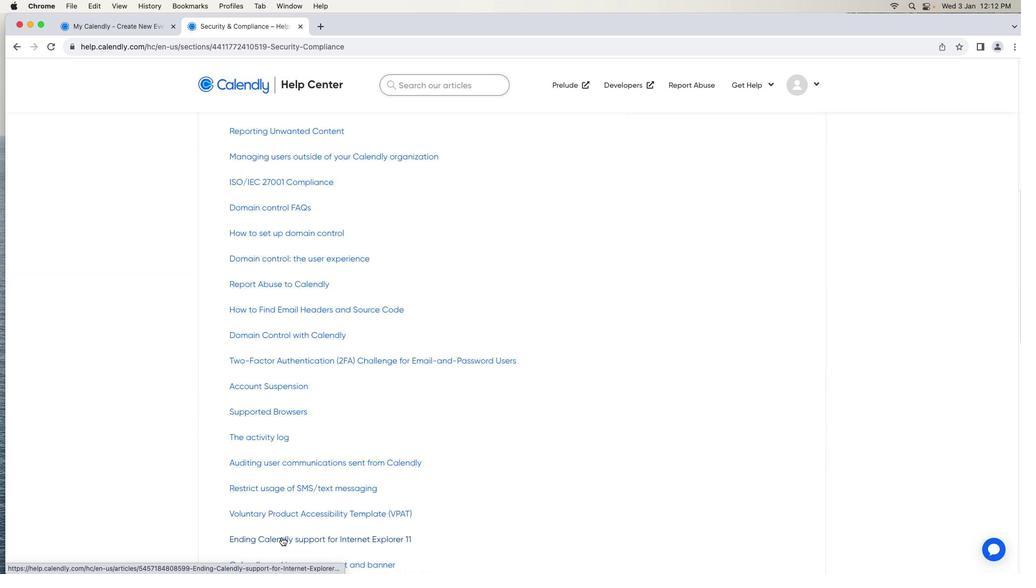 
Action: Mouse moved to (281, 537)
Screenshot: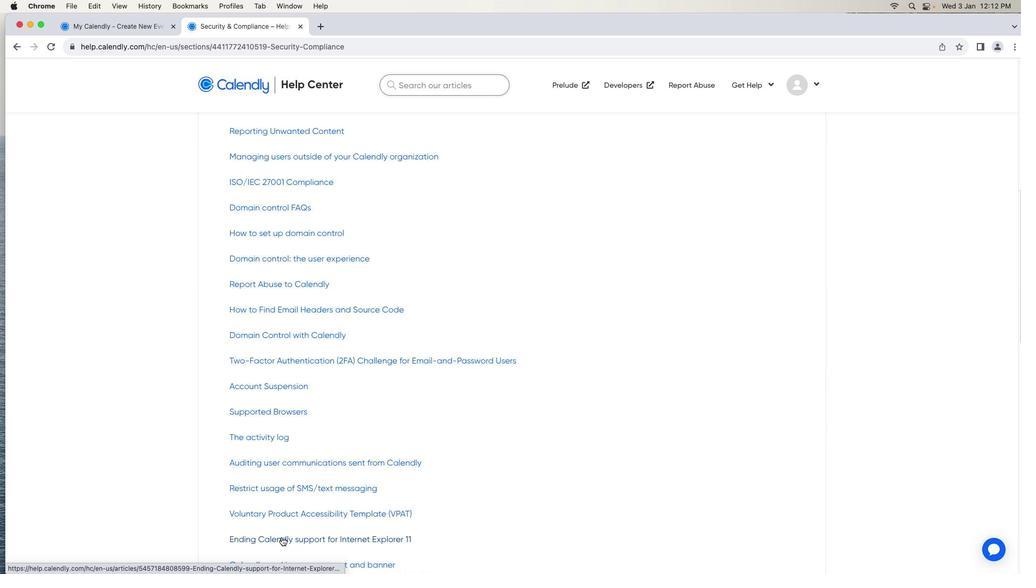 
Action: Mouse scrolled (281, 537) with delta (0, 0)
Screenshot: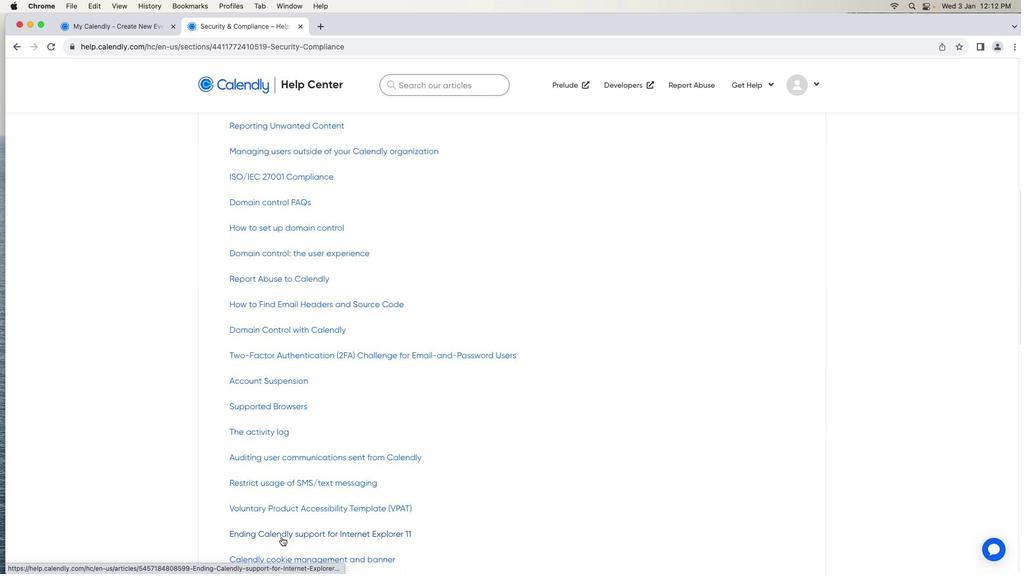
Action: Mouse scrolled (281, 537) with delta (0, 0)
Screenshot: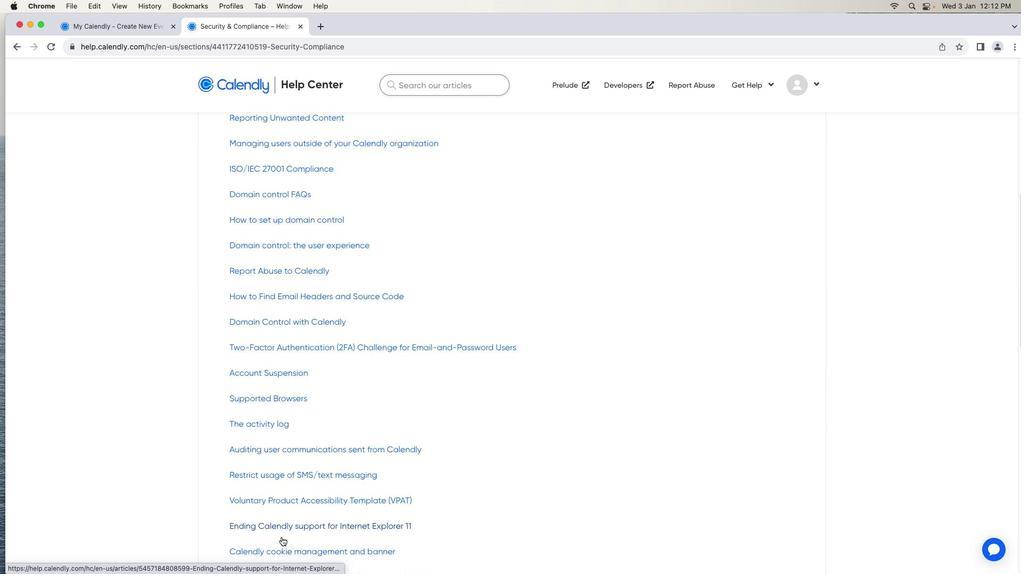 
Action: Mouse scrolled (281, 537) with delta (0, 0)
Screenshot: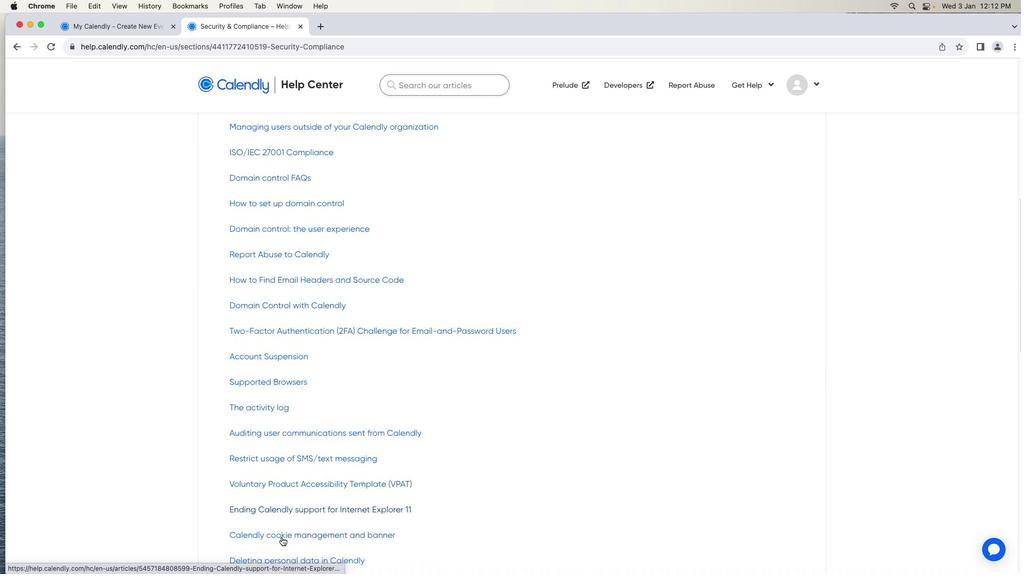 
Action: Mouse scrolled (281, 537) with delta (0, 0)
Screenshot: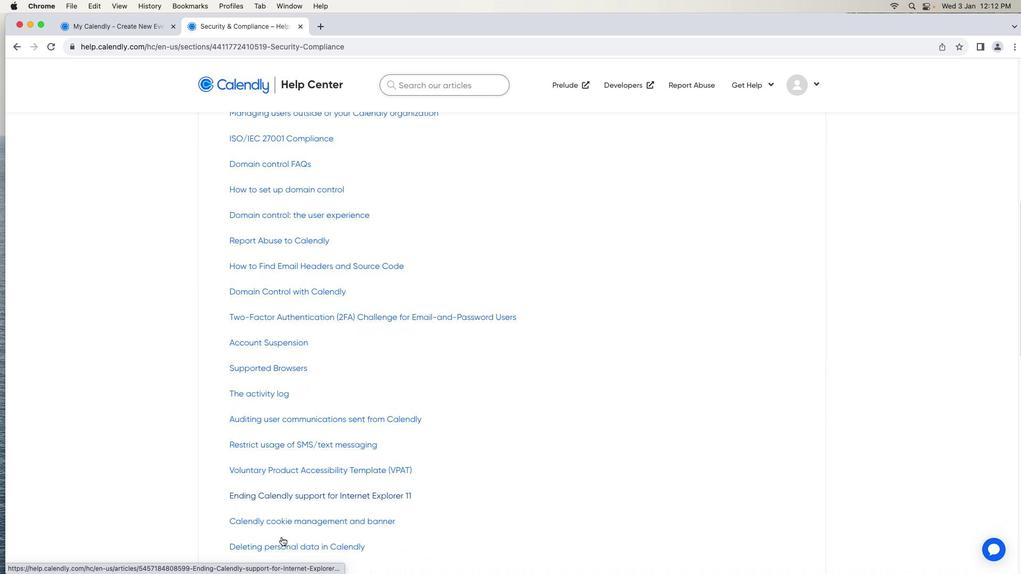 
Action: Mouse moved to (281, 537)
Screenshot: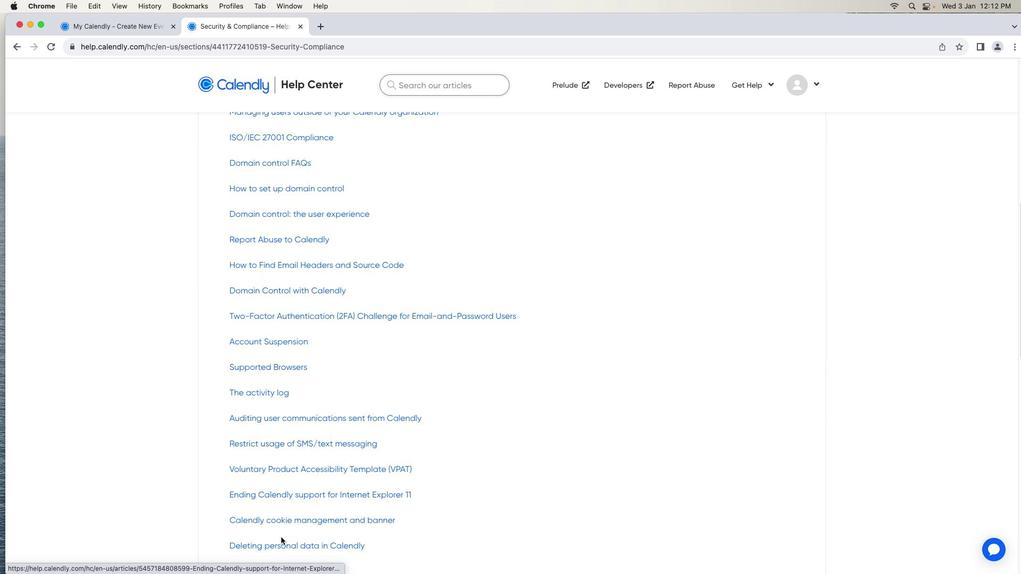 
Action: Mouse scrolled (281, 537) with delta (0, 0)
Screenshot: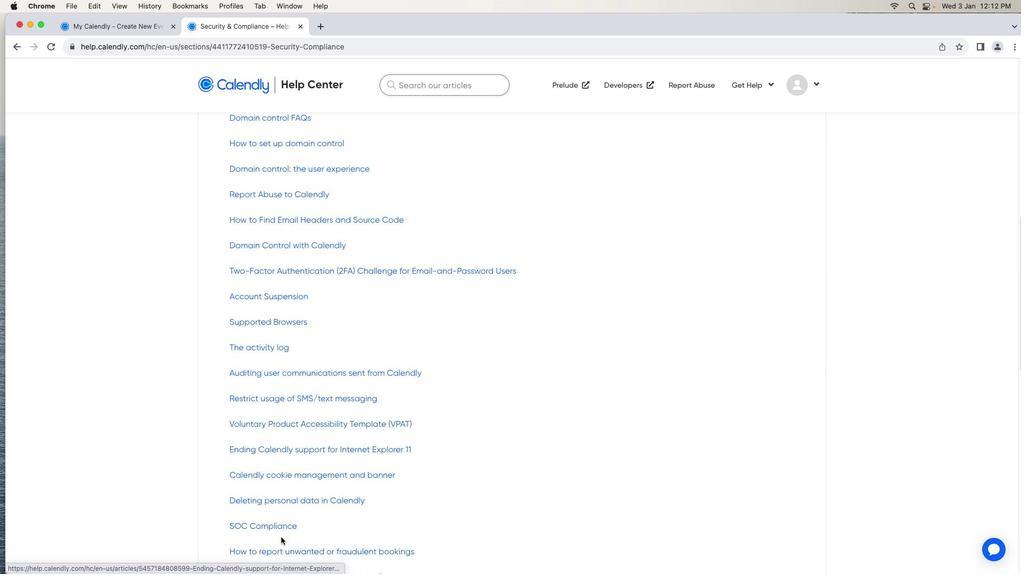 
Action: Mouse scrolled (281, 537) with delta (0, 0)
Screenshot: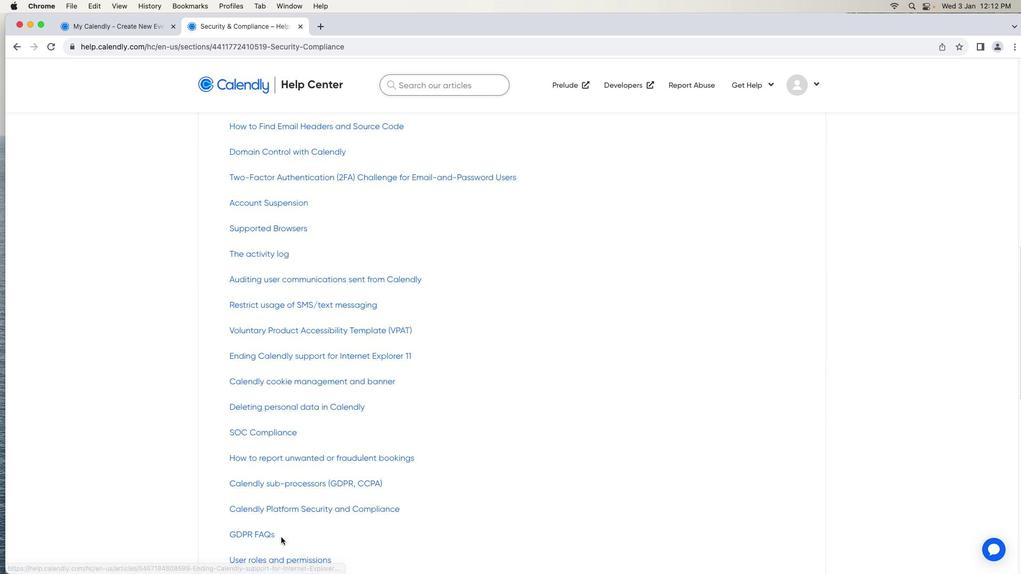 
Action: Mouse scrolled (281, 537) with delta (0, -1)
Screenshot: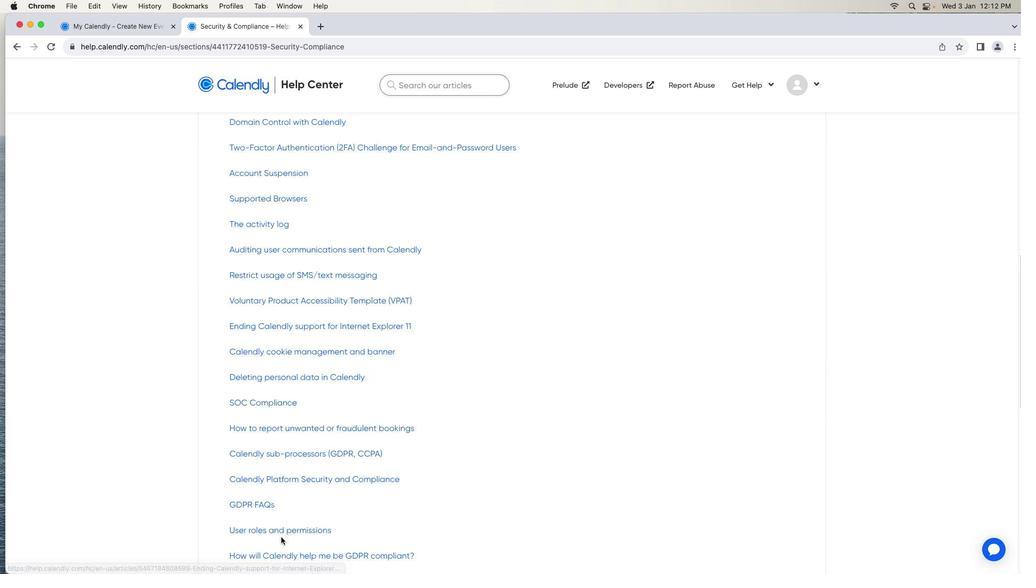 
Action: Mouse scrolled (281, 537) with delta (0, -1)
Screenshot: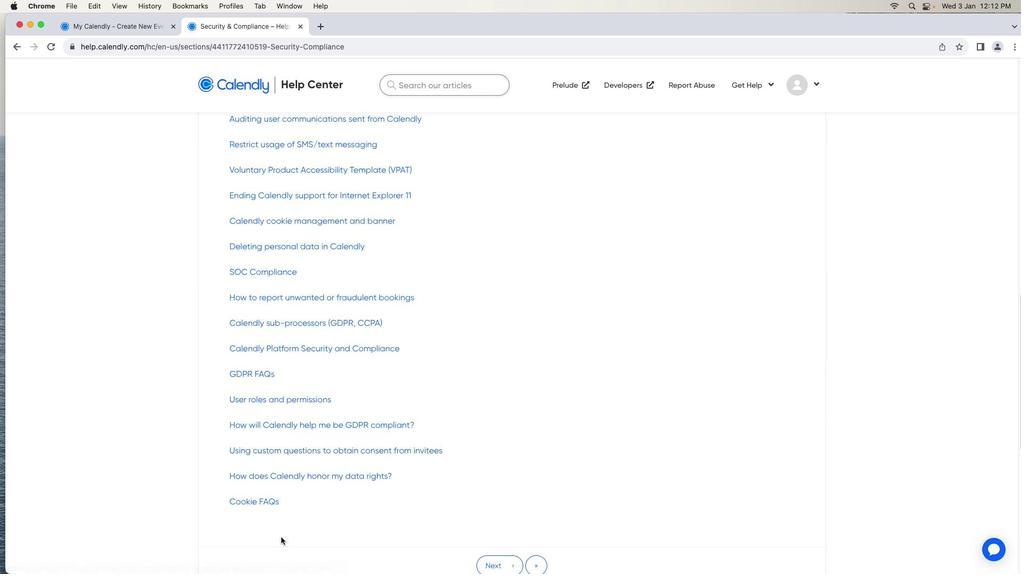
Action: Mouse scrolled (281, 537) with delta (0, -2)
Screenshot: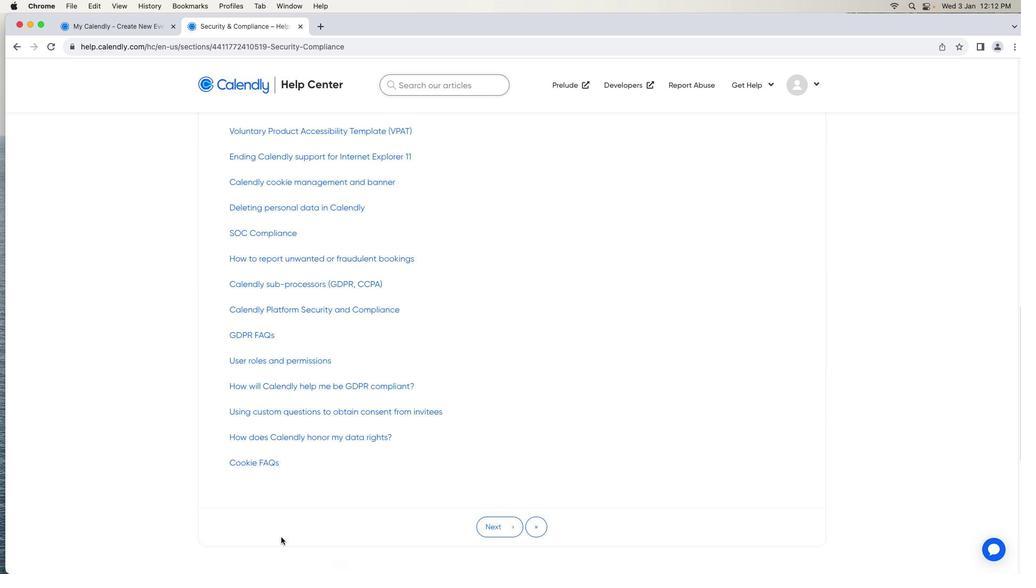 
Action: Mouse scrolled (281, 537) with delta (0, -2)
Screenshot: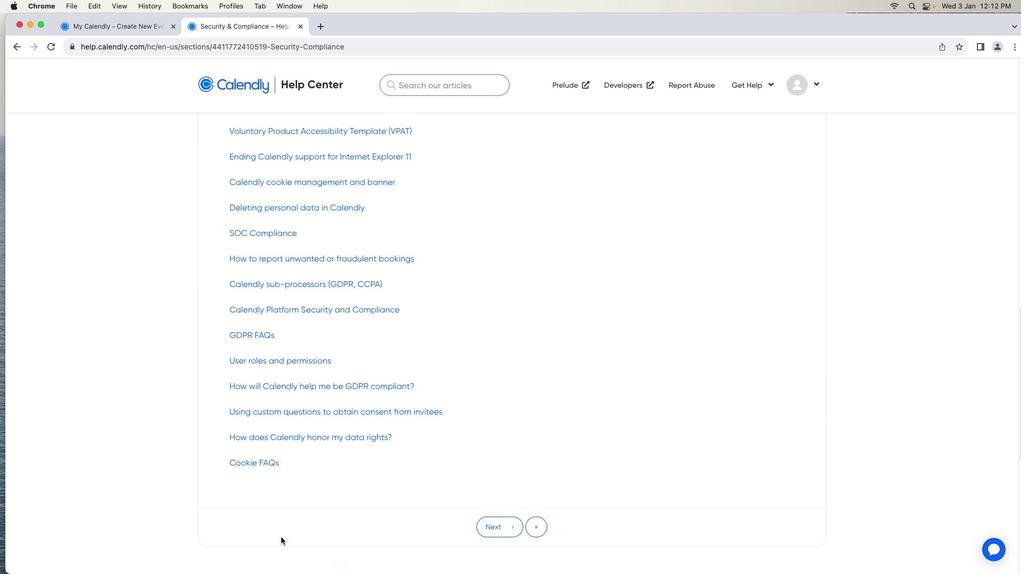 
Action: Mouse scrolled (281, 537) with delta (0, 0)
Screenshot: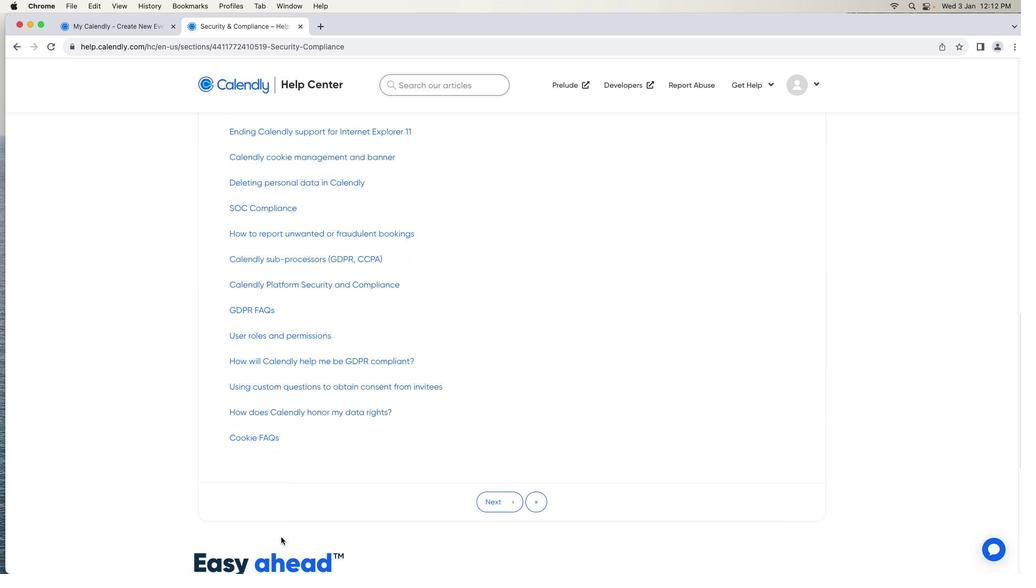 
Action: Mouse scrolled (281, 537) with delta (0, 0)
Screenshot: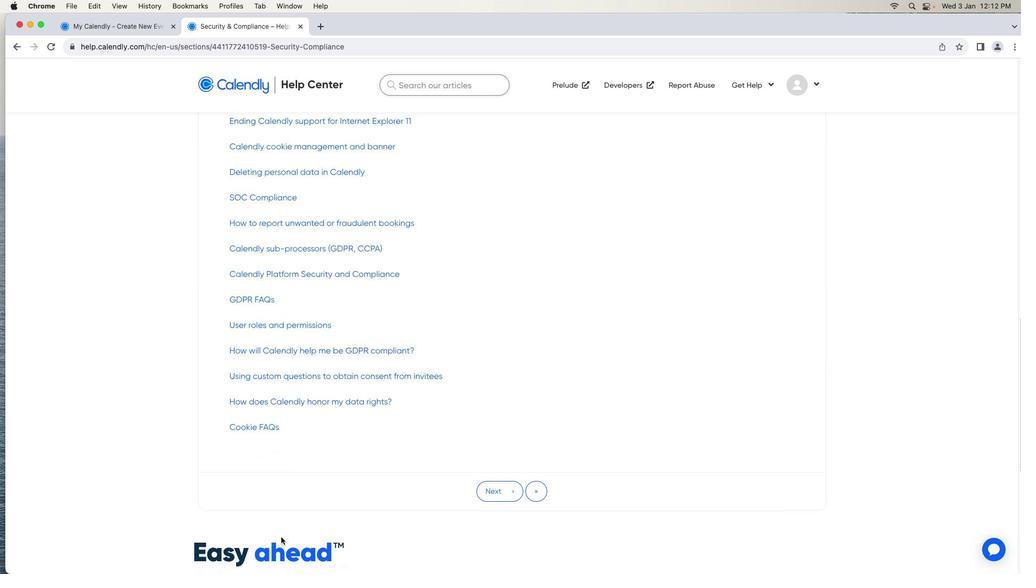 
Action: Mouse scrolled (281, 537) with delta (0, 0)
Screenshot: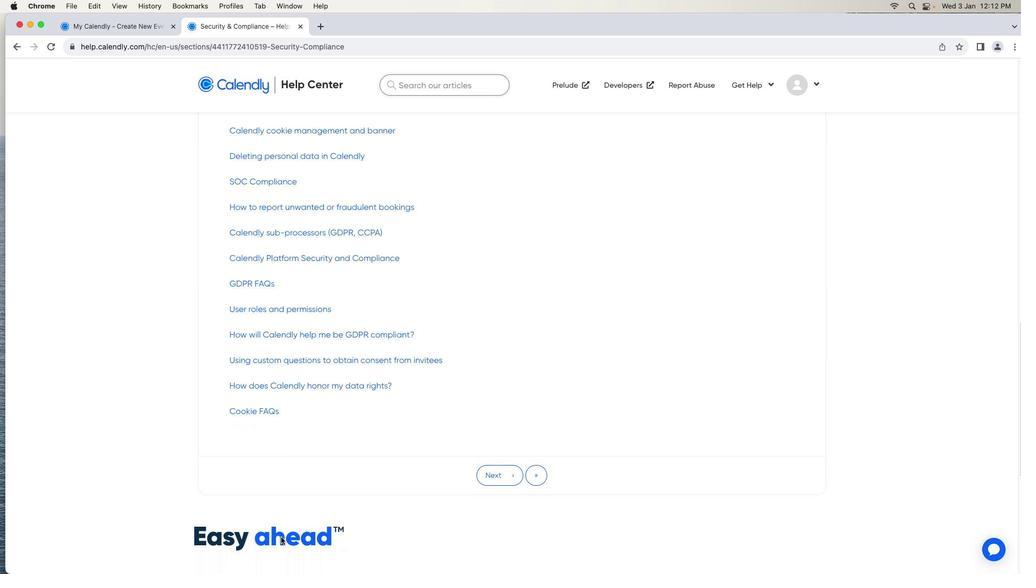 
Action: Mouse scrolled (281, 537) with delta (0, 0)
Screenshot: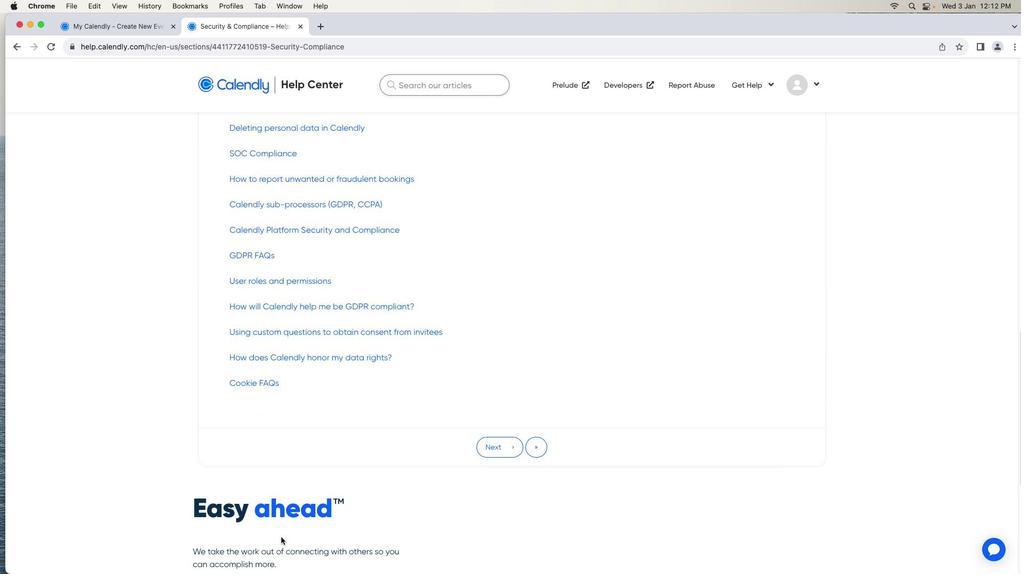
Action: Mouse scrolled (281, 537) with delta (0, 0)
Screenshot: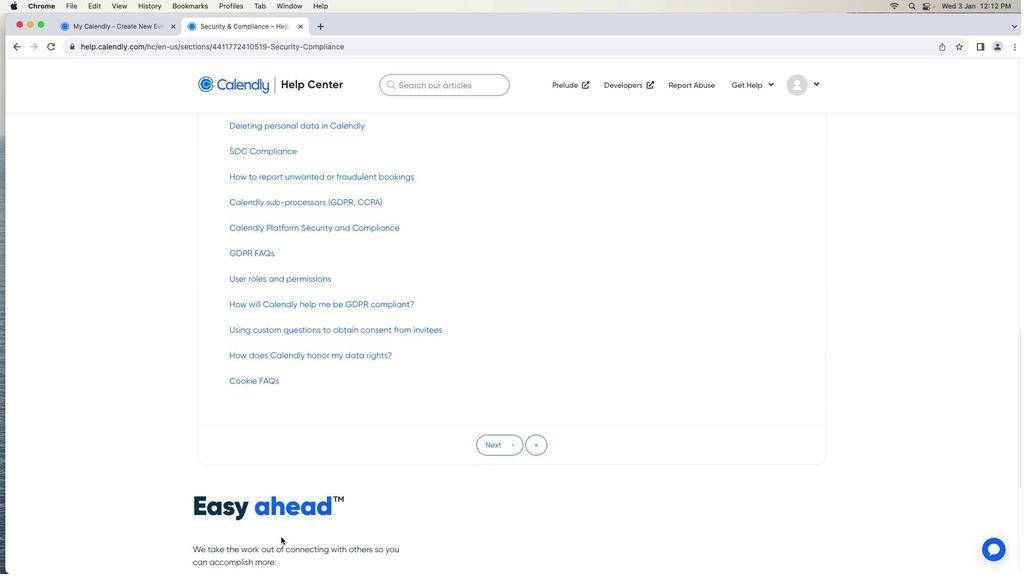 
Action: Mouse moved to (280, 537)
Screenshot: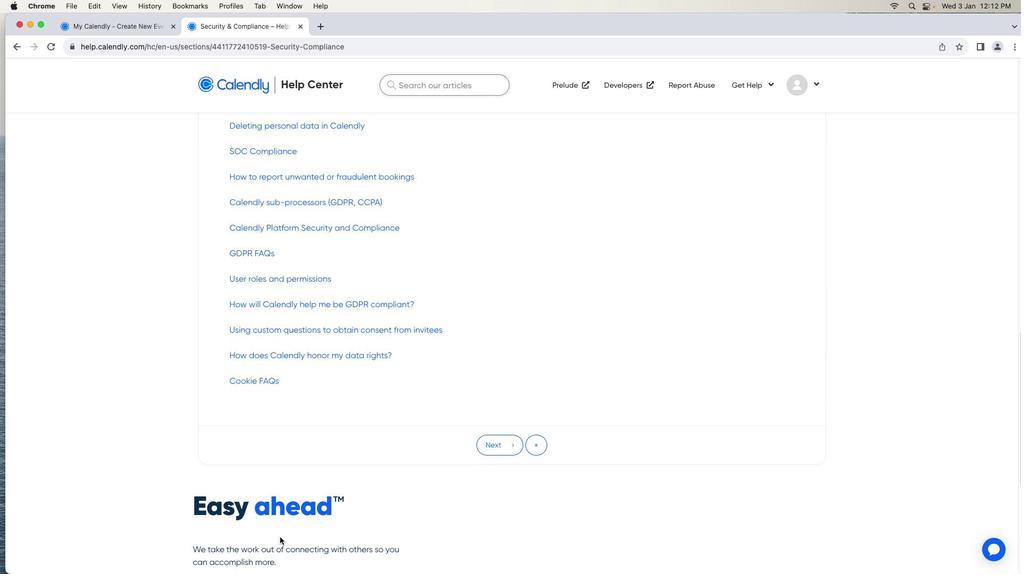 
